 Task: Look for space in Yamunānagar, India from 6th June, 2023 to 8th June, 2023 for 2 adults in price range Rs.7000 to Rs.12000. Place can be private room with 1  bedroom having 2 beds and 1 bathroom. Property type can be house, flat, guest house. Amenities needed are: wifi, washing machine. Booking option can be shelf check-in. Required host language is English.
Action: Mouse moved to (460, 62)
Screenshot: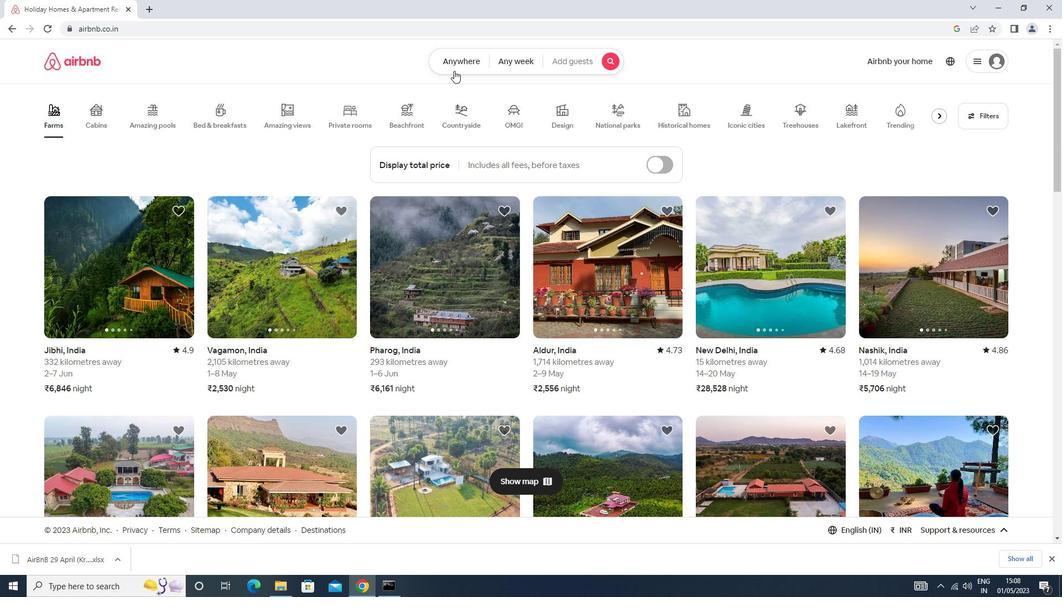 
Action: Mouse pressed left at (460, 62)
Screenshot: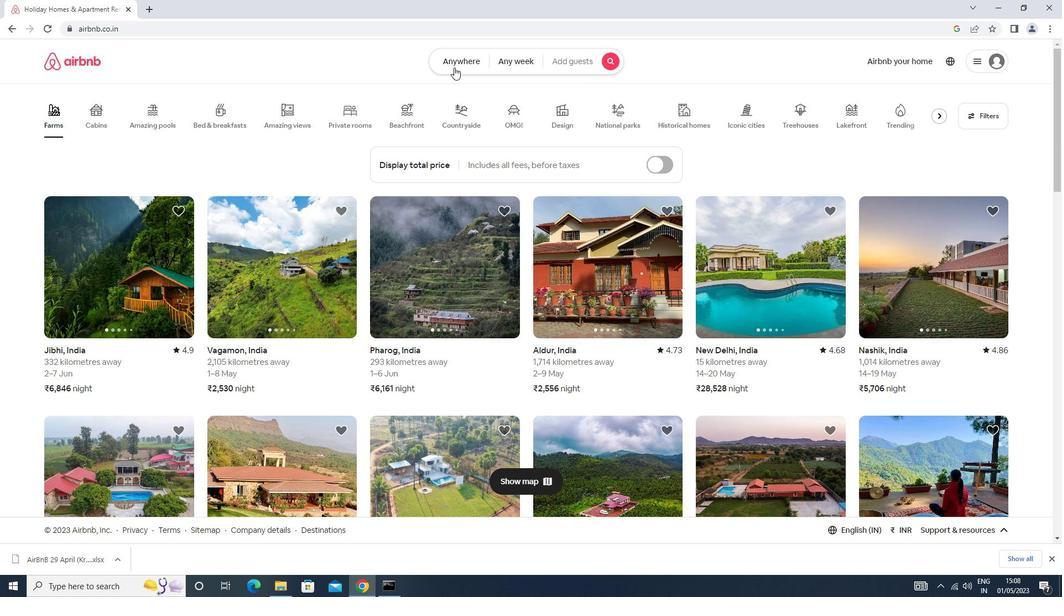 
Action: Mouse moved to (433, 99)
Screenshot: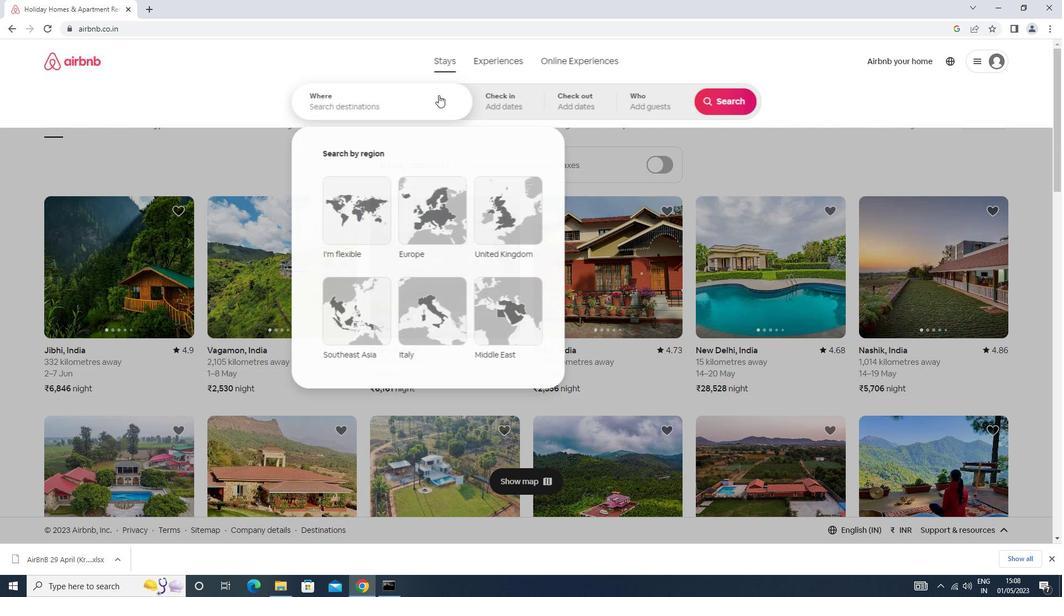 
Action: Mouse pressed left at (433, 99)
Screenshot: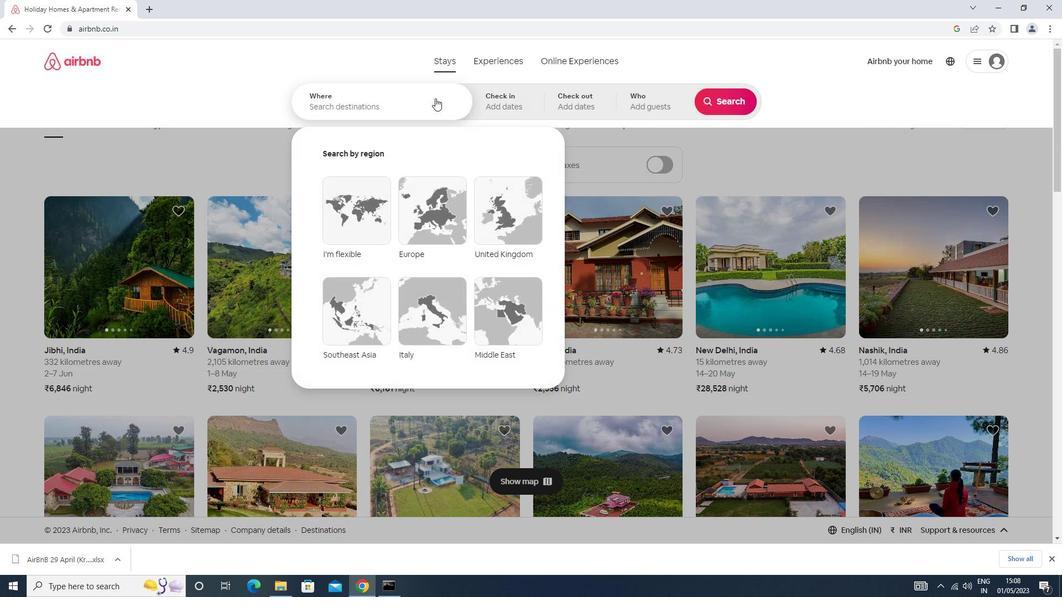
Action: Mouse moved to (432, 100)
Screenshot: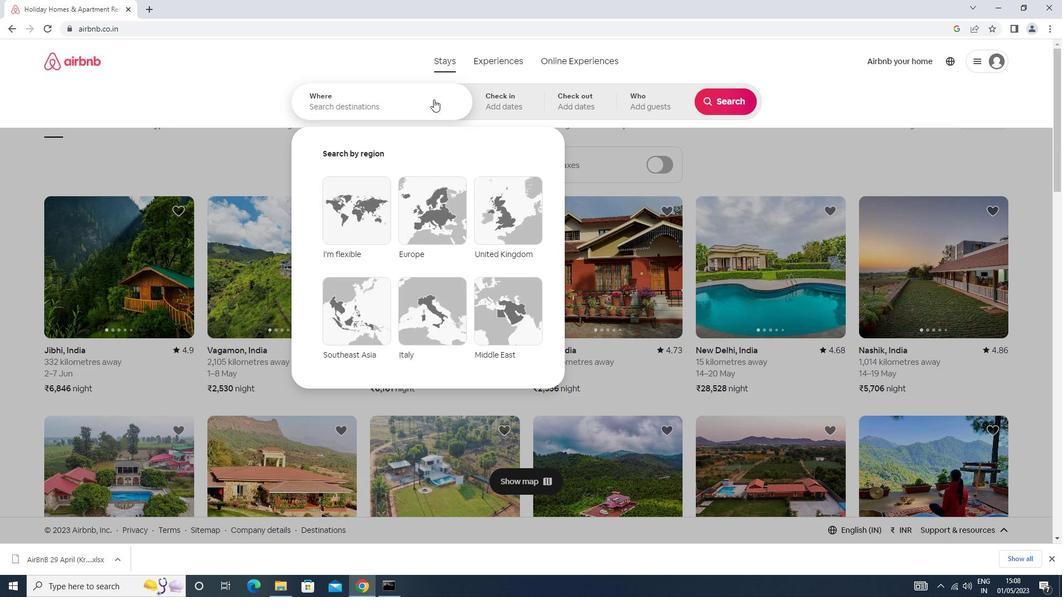 
Action: Key pressed yamunanagar<Key.down><Key.enter>
Screenshot: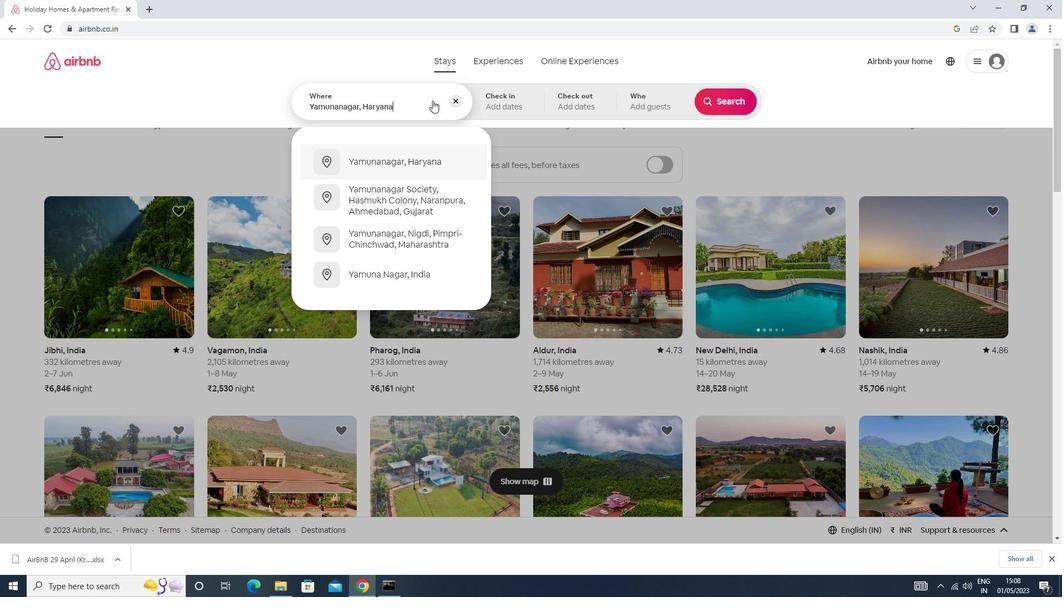 
Action: Mouse moved to (606, 265)
Screenshot: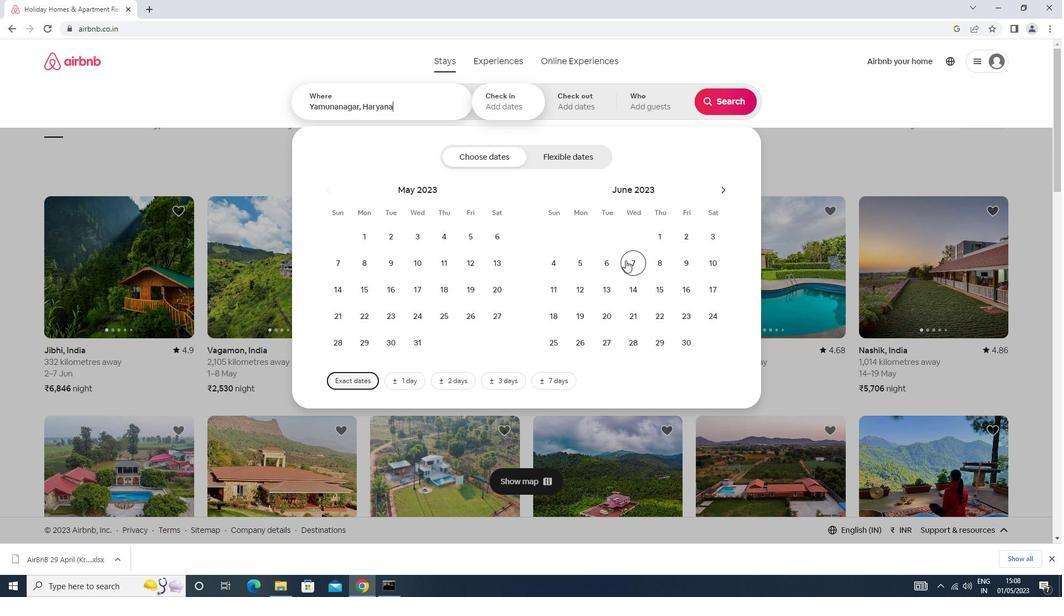 
Action: Mouse pressed left at (606, 265)
Screenshot: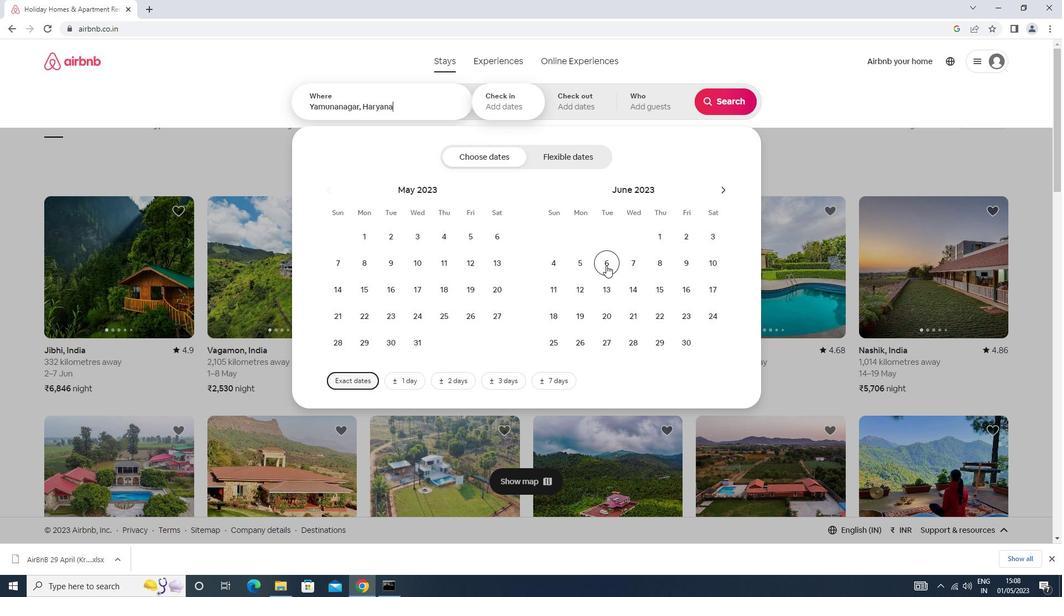 
Action: Mouse moved to (652, 260)
Screenshot: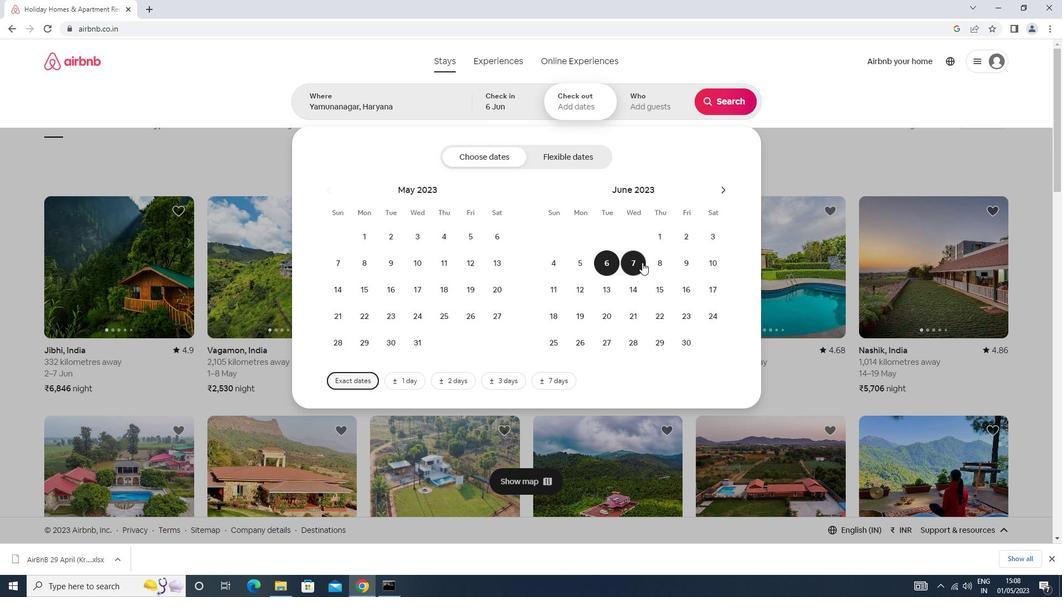 
Action: Mouse pressed left at (652, 260)
Screenshot: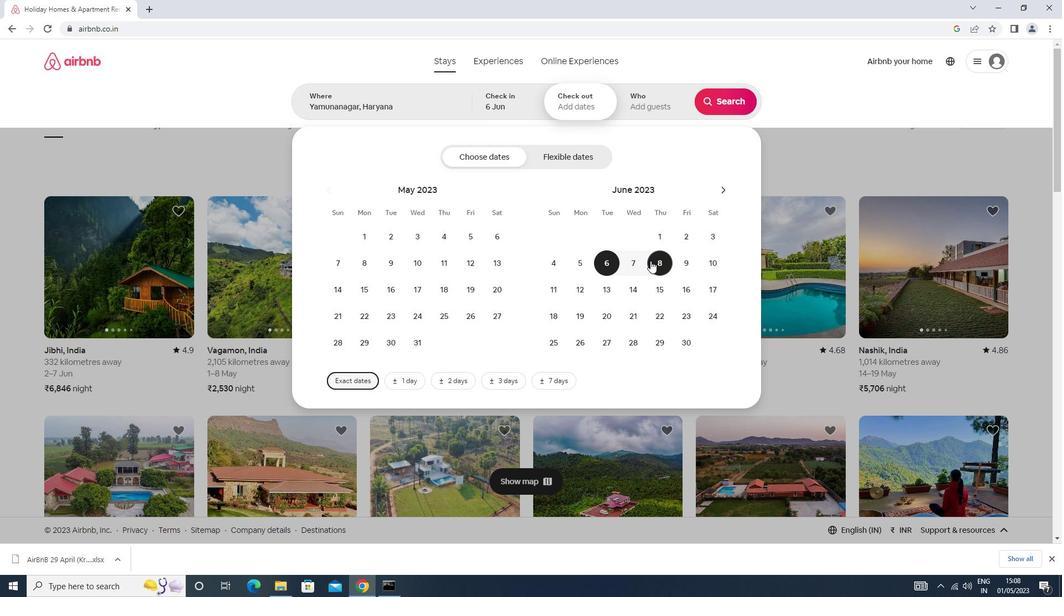 
Action: Mouse moved to (647, 111)
Screenshot: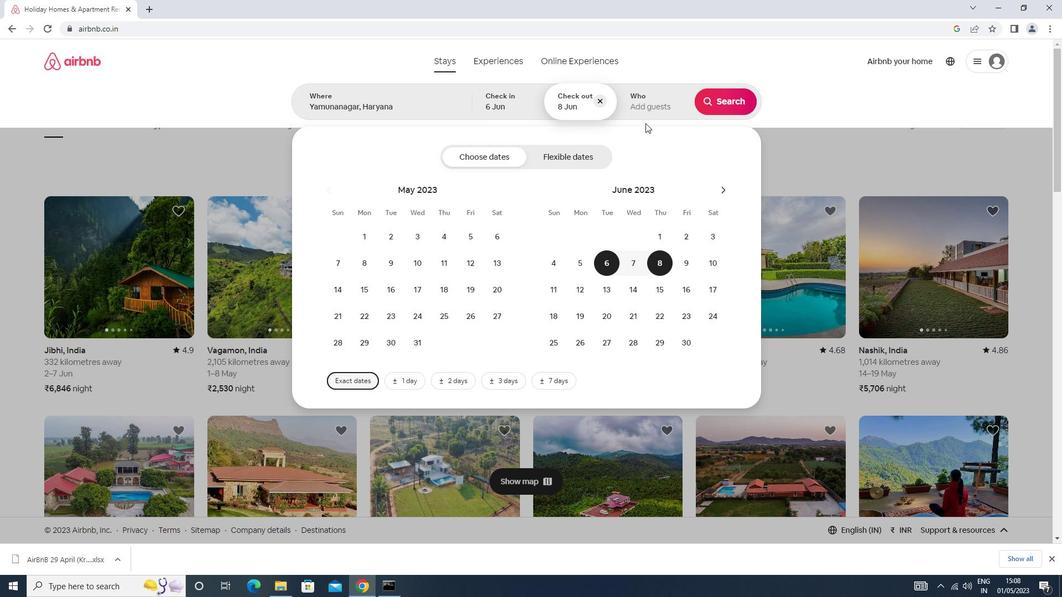 
Action: Mouse pressed left at (647, 111)
Screenshot: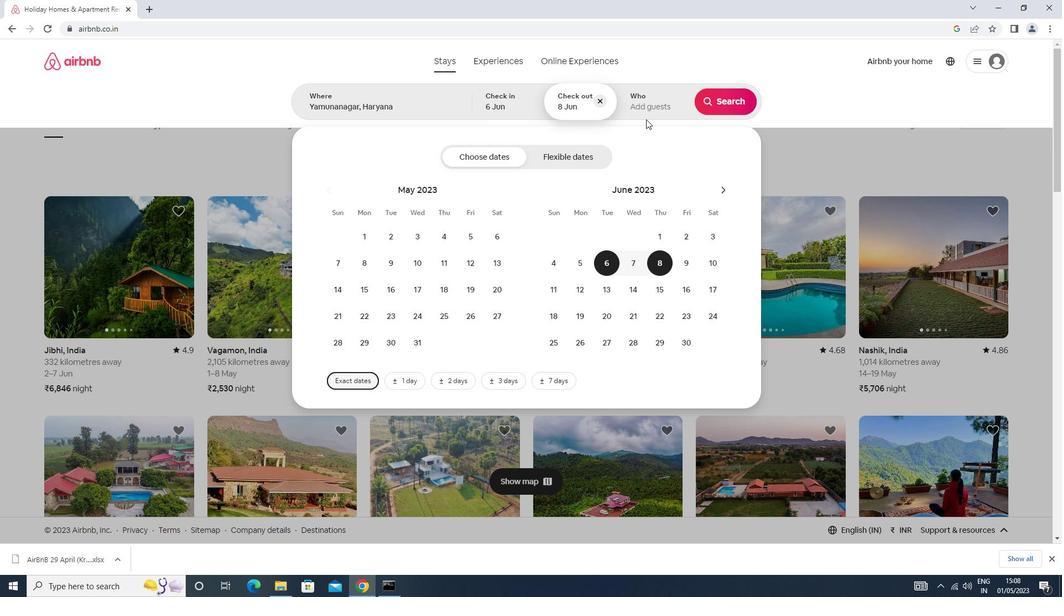 
Action: Mouse moved to (726, 163)
Screenshot: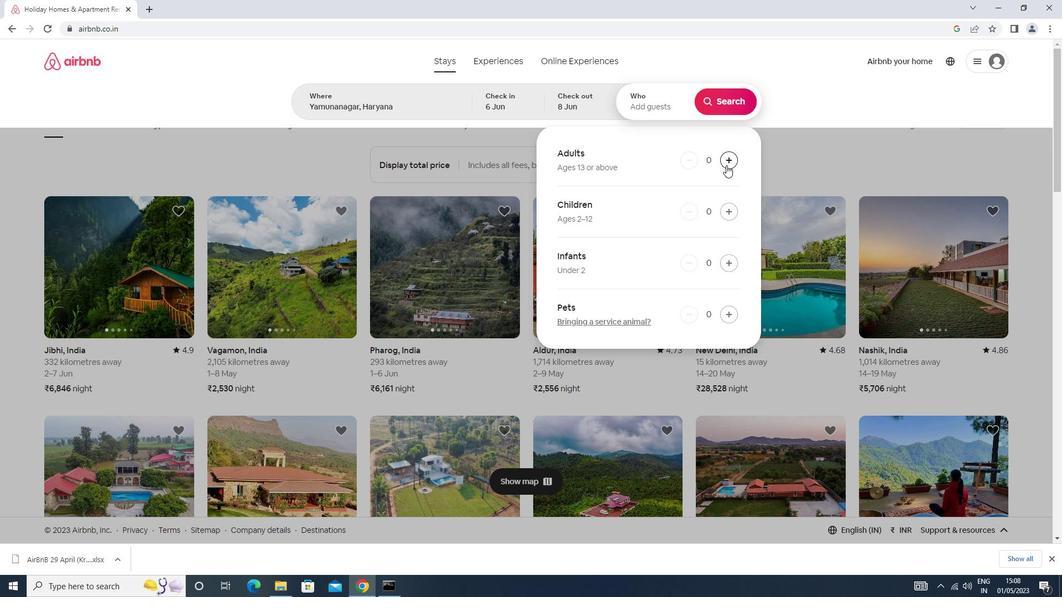 
Action: Mouse pressed left at (726, 163)
Screenshot: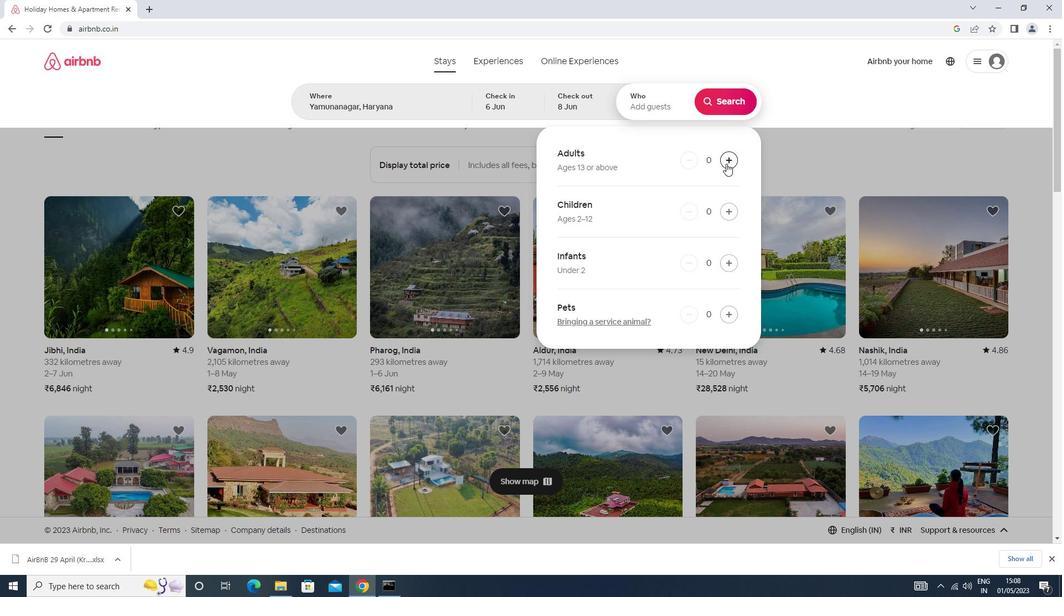 
Action: Mouse moved to (726, 163)
Screenshot: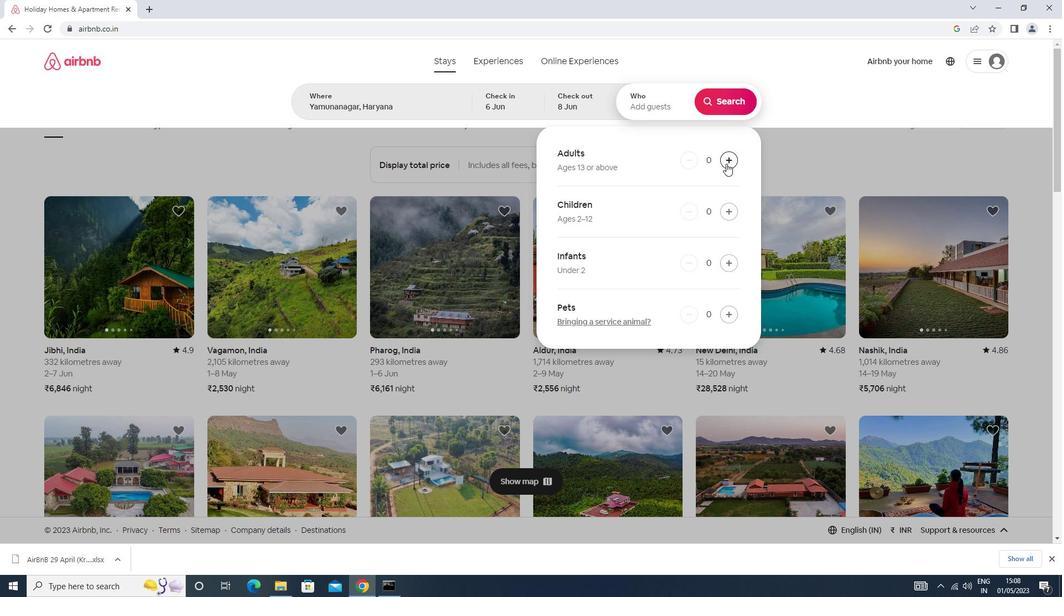 
Action: Mouse pressed left at (726, 163)
Screenshot: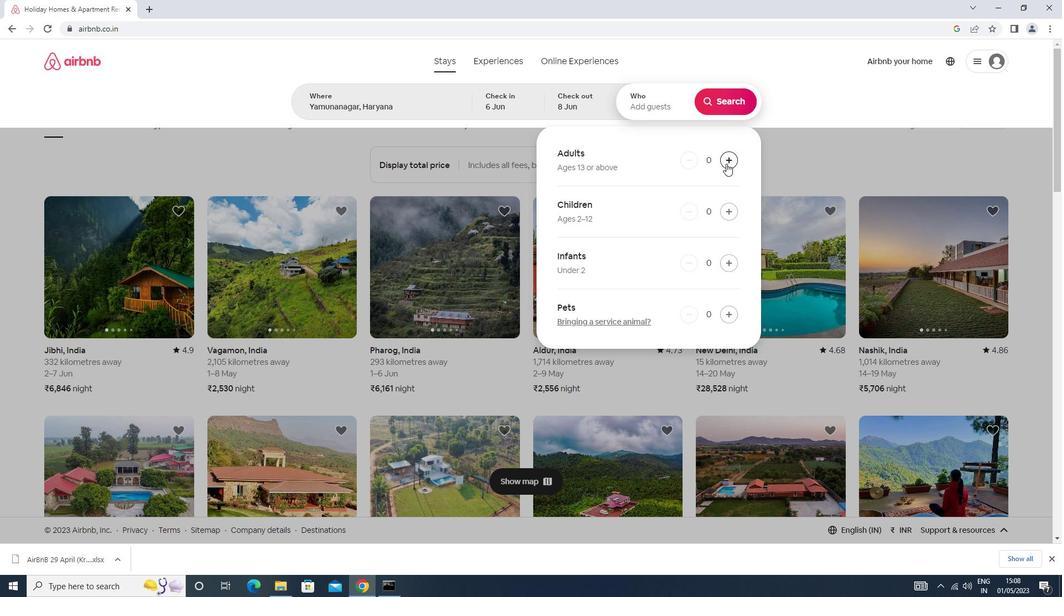 
Action: Mouse moved to (733, 104)
Screenshot: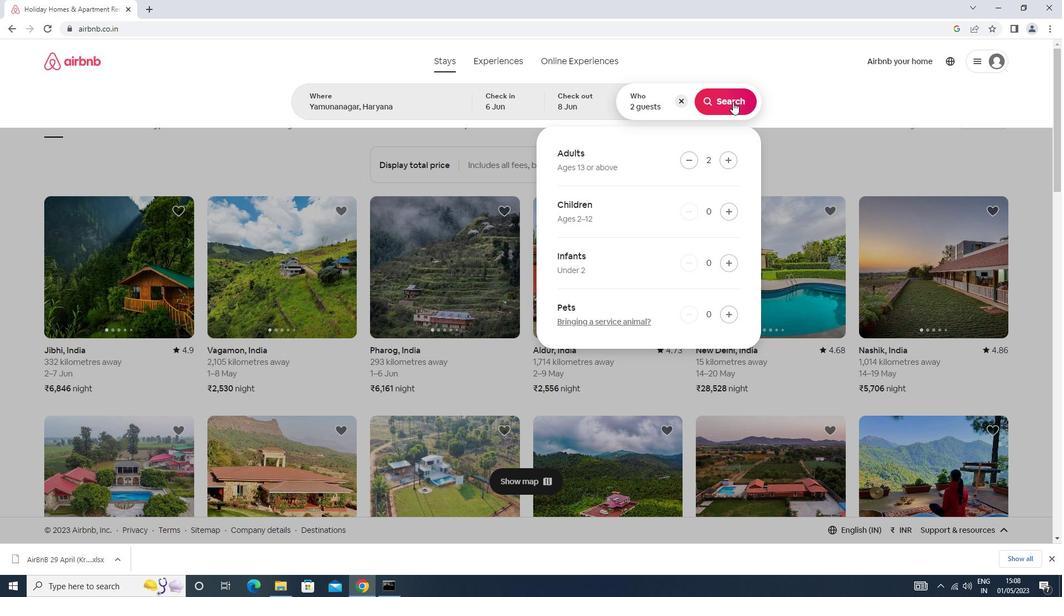 
Action: Mouse pressed left at (733, 104)
Screenshot: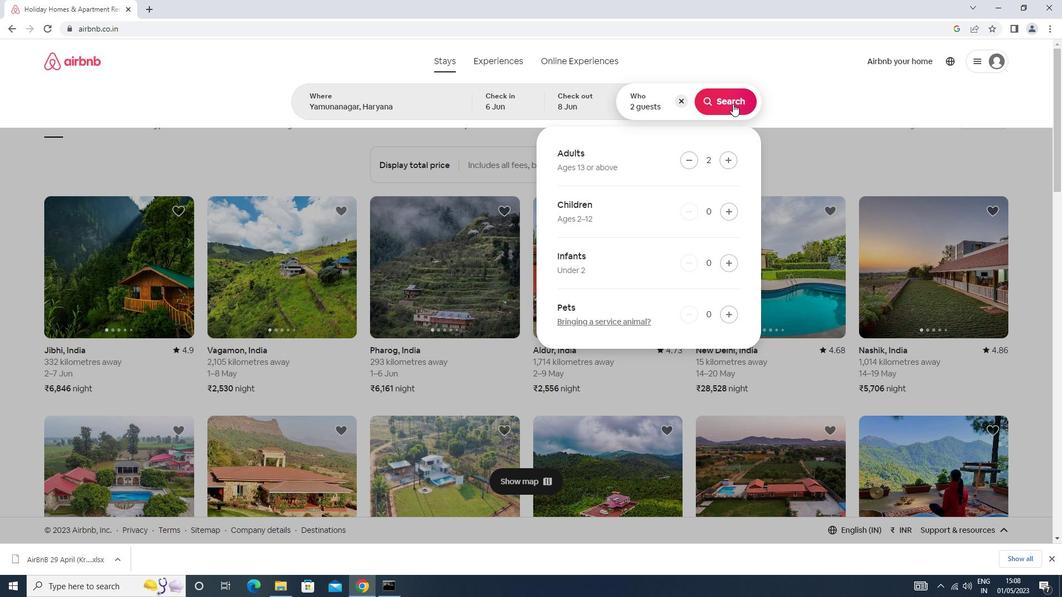 
Action: Mouse moved to (1004, 97)
Screenshot: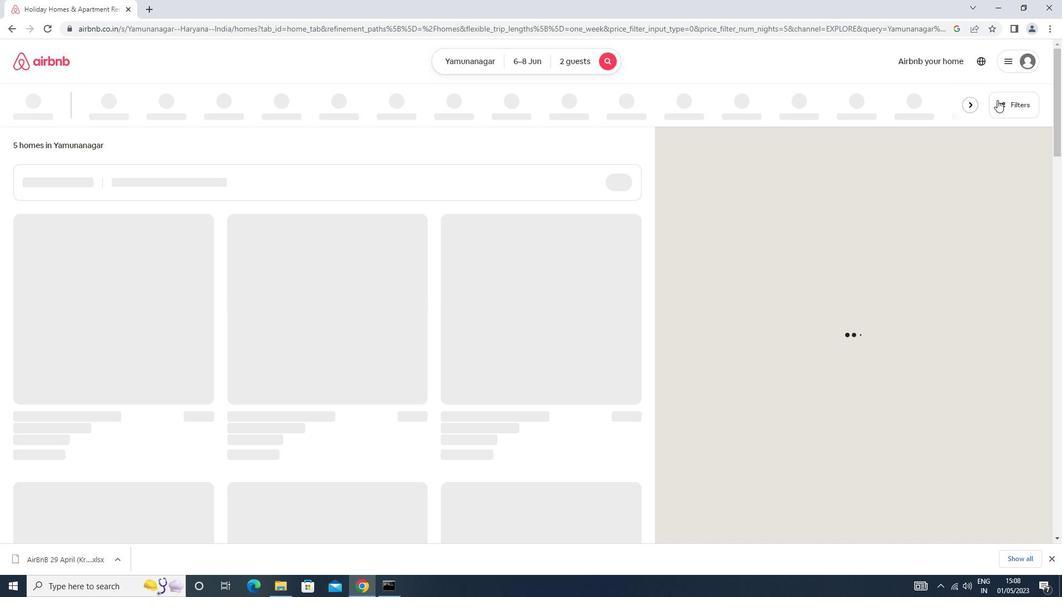 
Action: Mouse pressed left at (1004, 97)
Screenshot: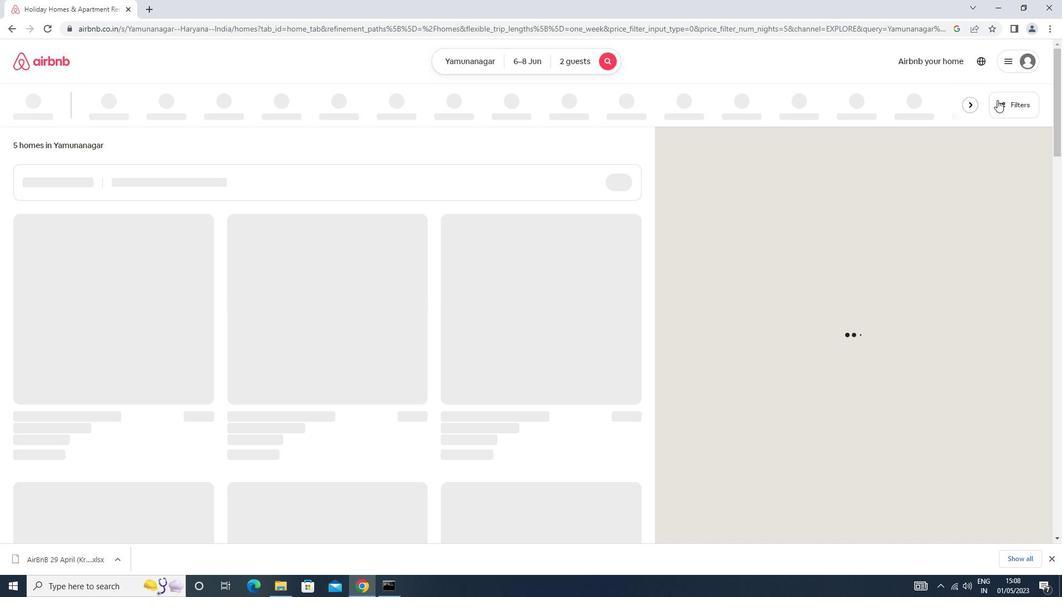 
Action: Mouse moved to (425, 238)
Screenshot: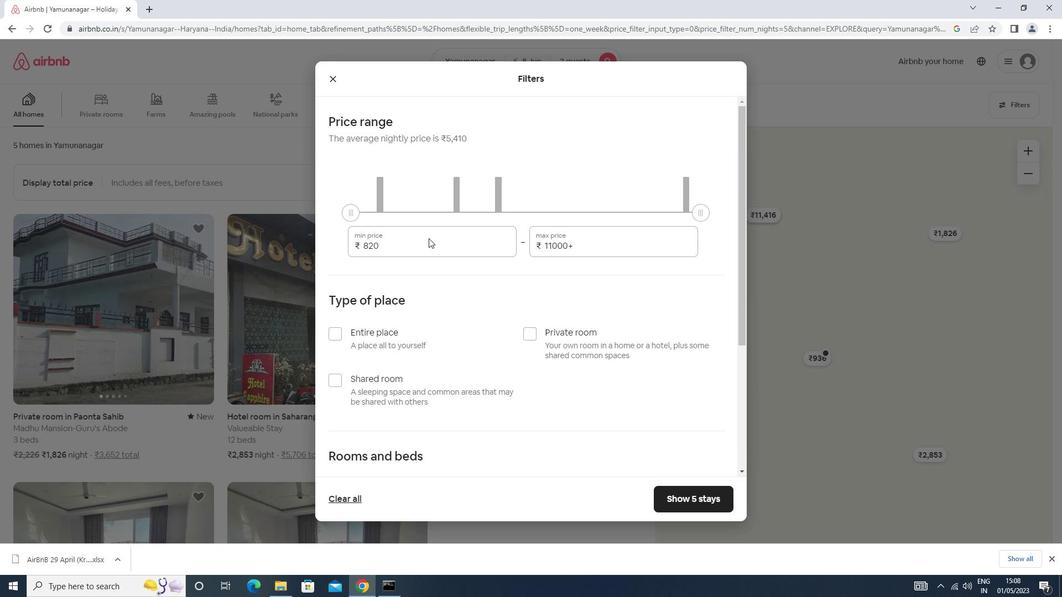 
Action: Mouse pressed left at (425, 238)
Screenshot: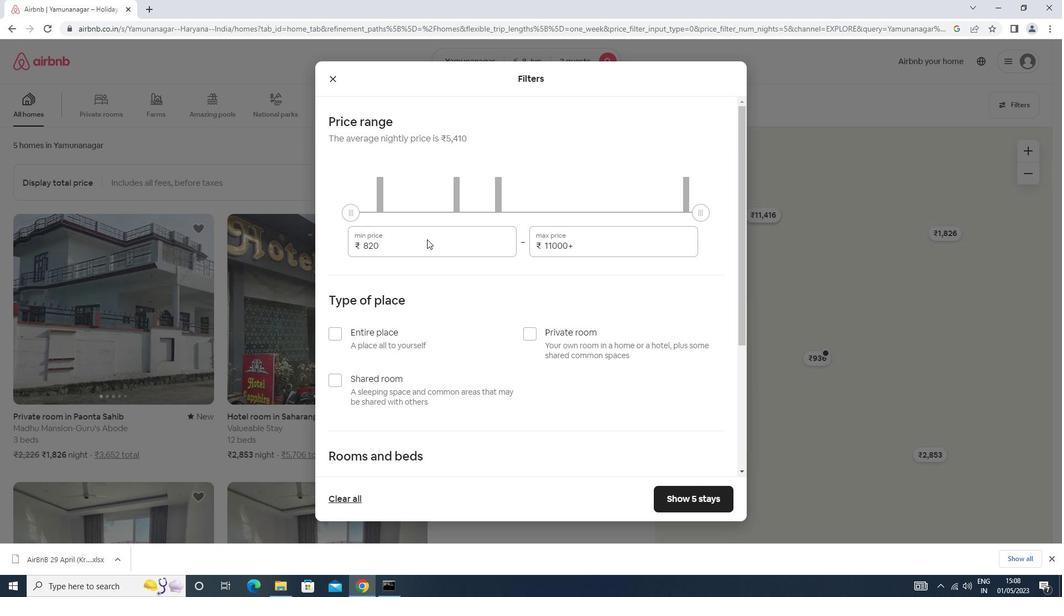 
Action: Key pressed <Key.backspace><Key.backspace><Key.backspace><Key.backspace><Key.backspace><Key.backspace><Key.backspace><Key.backspace><Key.backspace><Key.backspace><Key.backspace><Key.backspace><Key.backspace>7000<Key.tab>12000
Screenshot: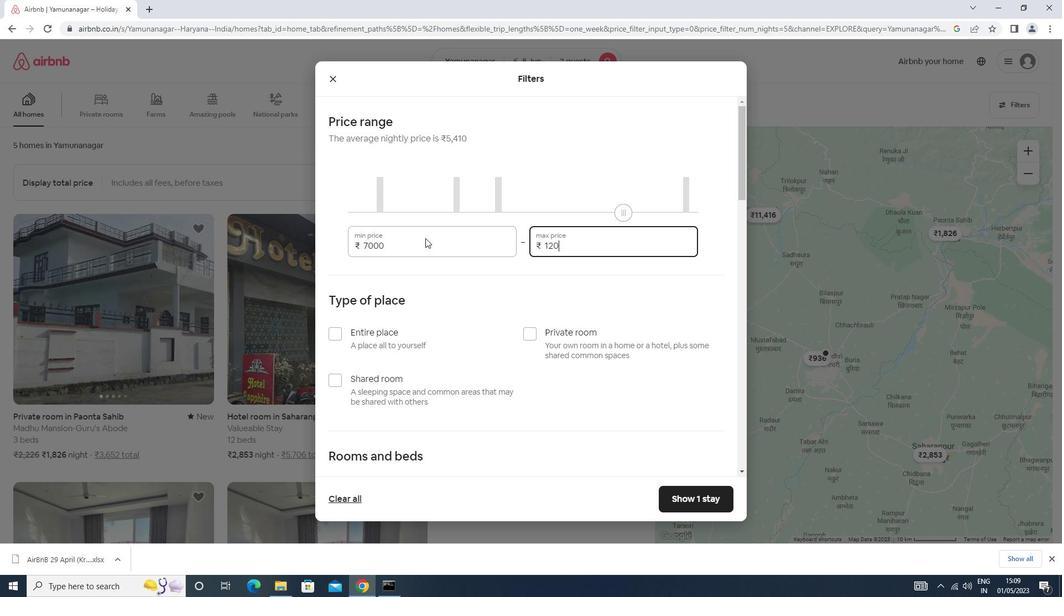 
Action: Mouse scrolled (425, 237) with delta (0, 0)
Screenshot: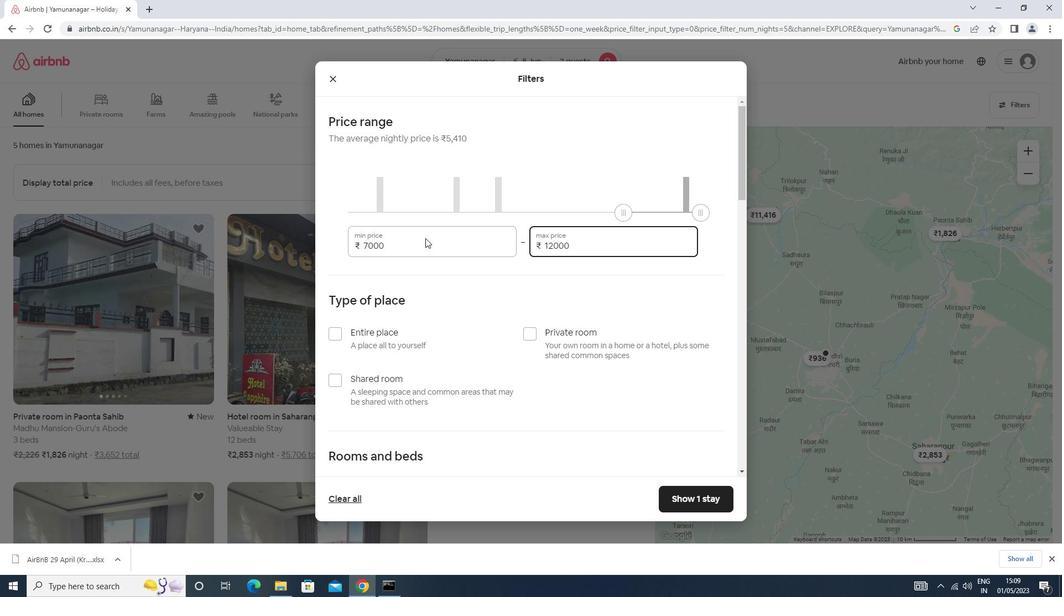
Action: Mouse scrolled (425, 237) with delta (0, 0)
Screenshot: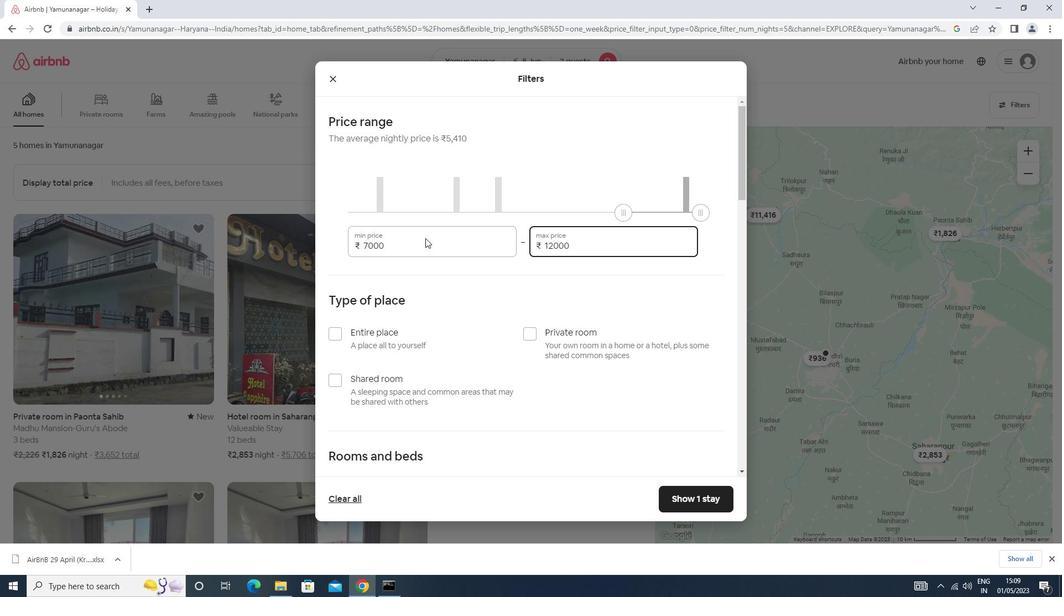 
Action: Mouse moved to (567, 224)
Screenshot: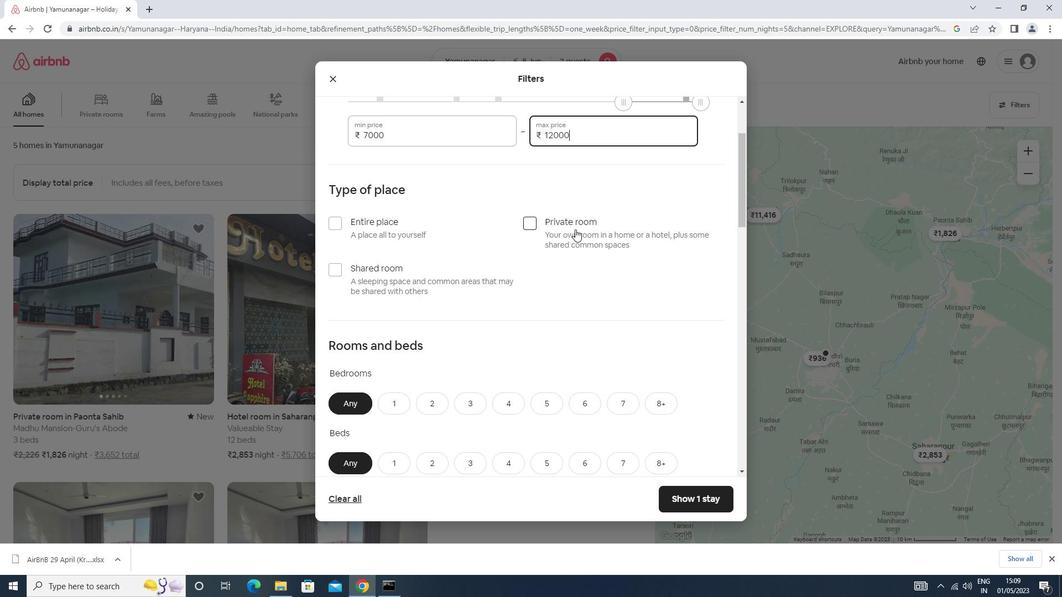 
Action: Mouse pressed left at (567, 224)
Screenshot: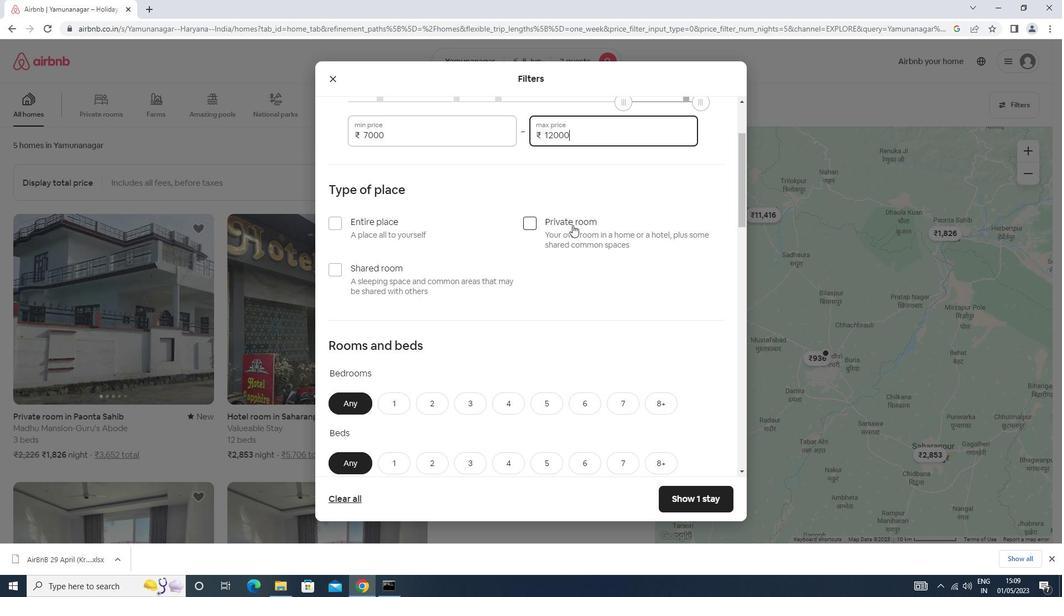 
Action: Mouse moved to (563, 225)
Screenshot: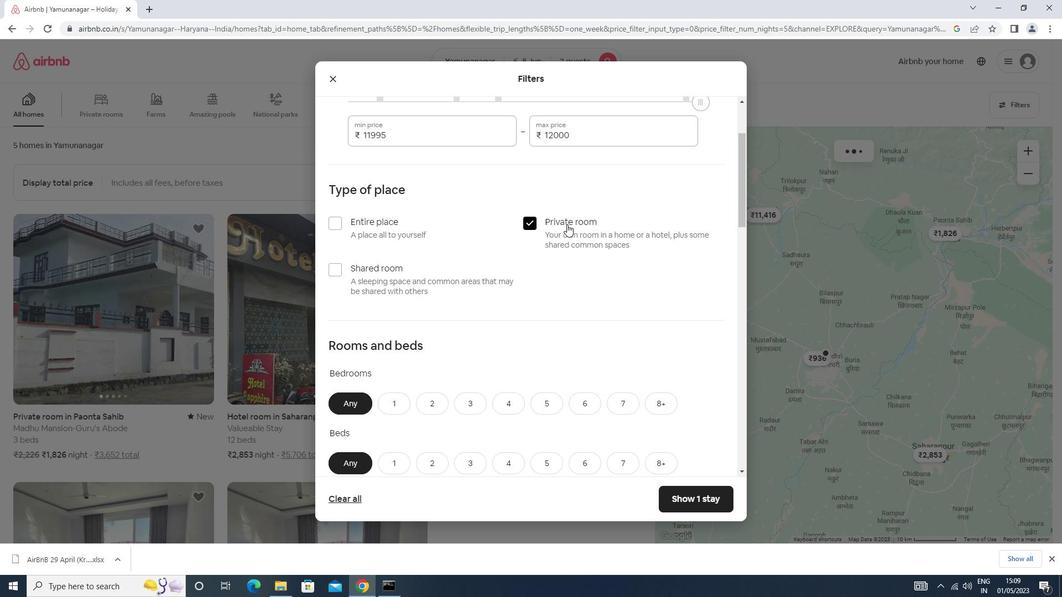 
Action: Mouse scrolled (563, 225) with delta (0, 0)
Screenshot: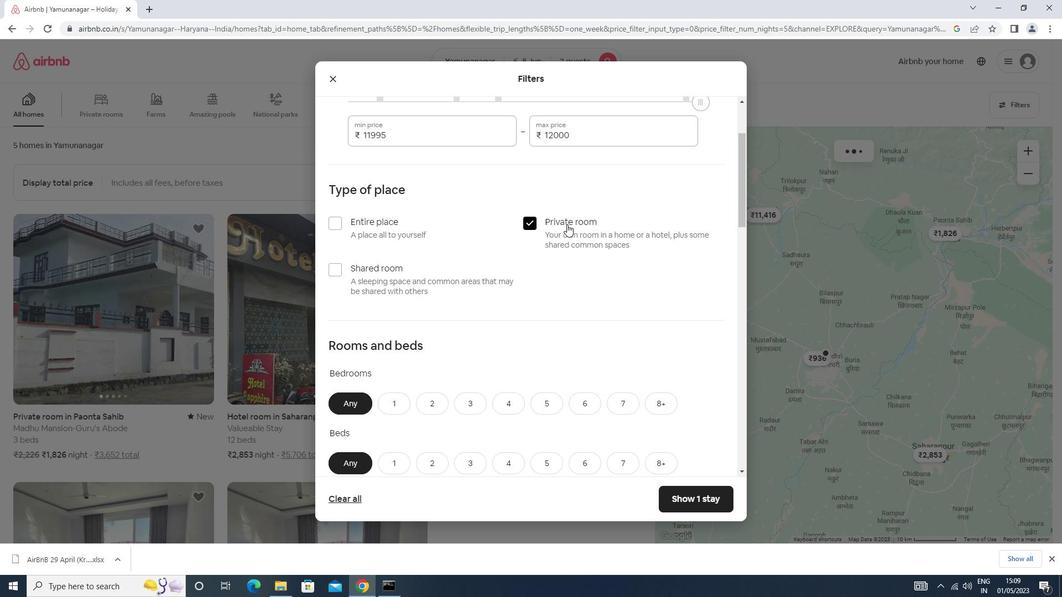 
Action: Mouse moved to (563, 225)
Screenshot: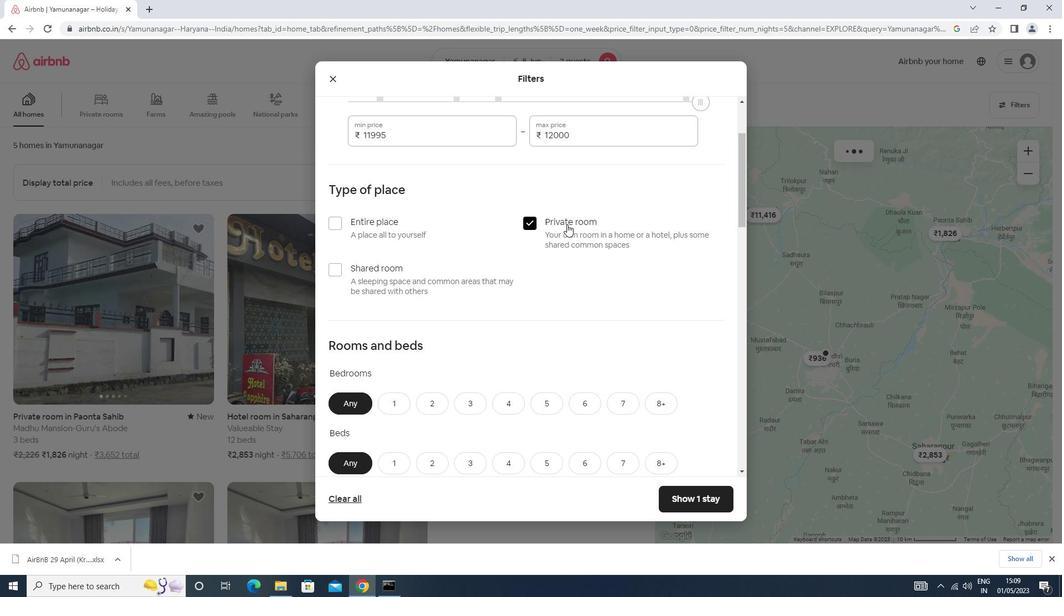 
Action: Mouse scrolled (563, 225) with delta (0, 0)
Screenshot: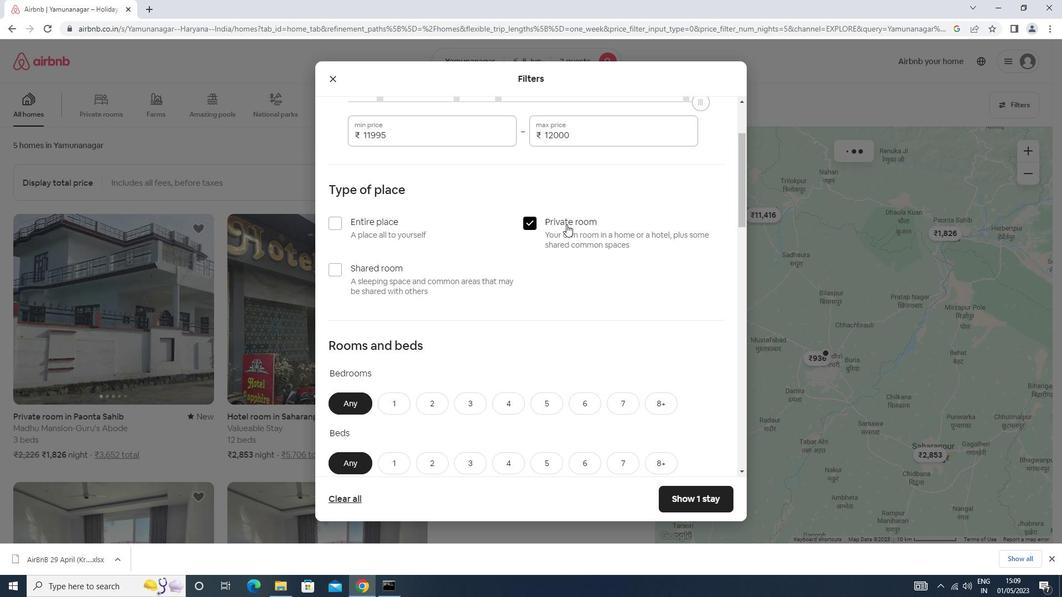 
Action: Mouse scrolled (563, 225) with delta (0, 0)
Screenshot: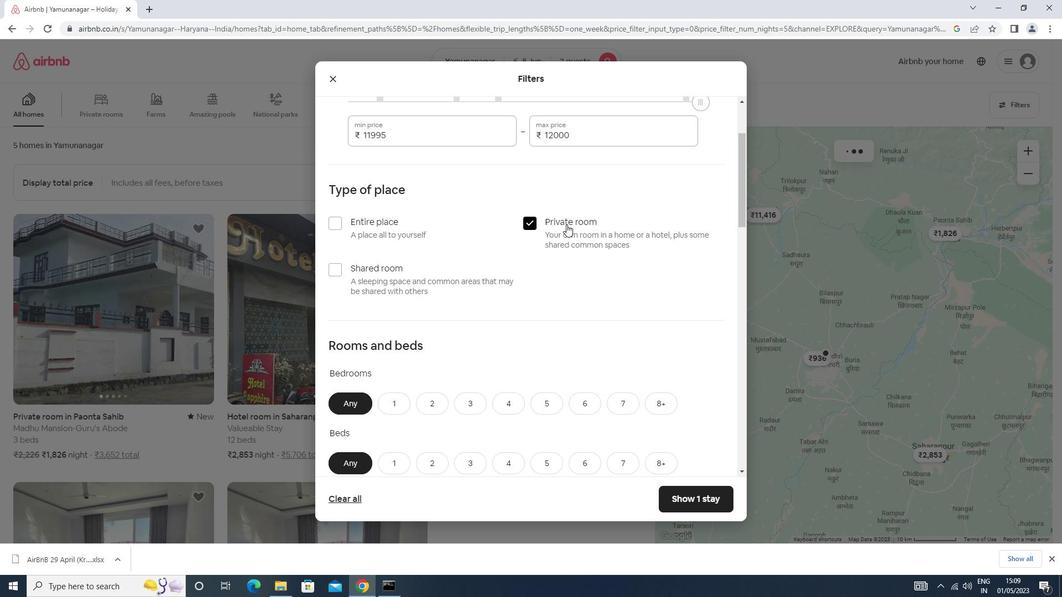
Action: Mouse moved to (561, 226)
Screenshot: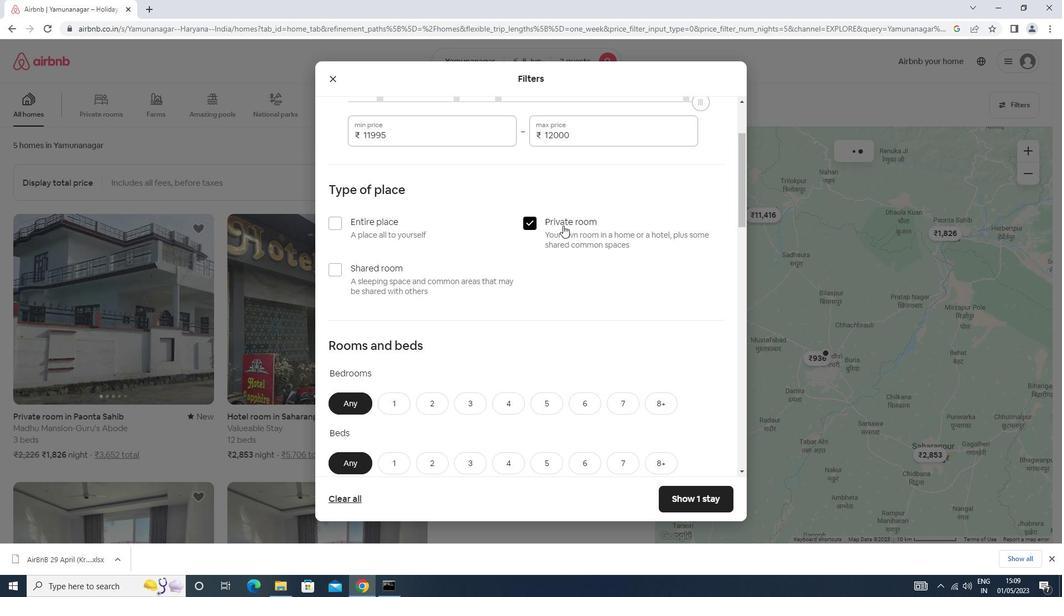 
Action: Mouse scrolled (561, 226) with delta (0, 0)
Screenshot: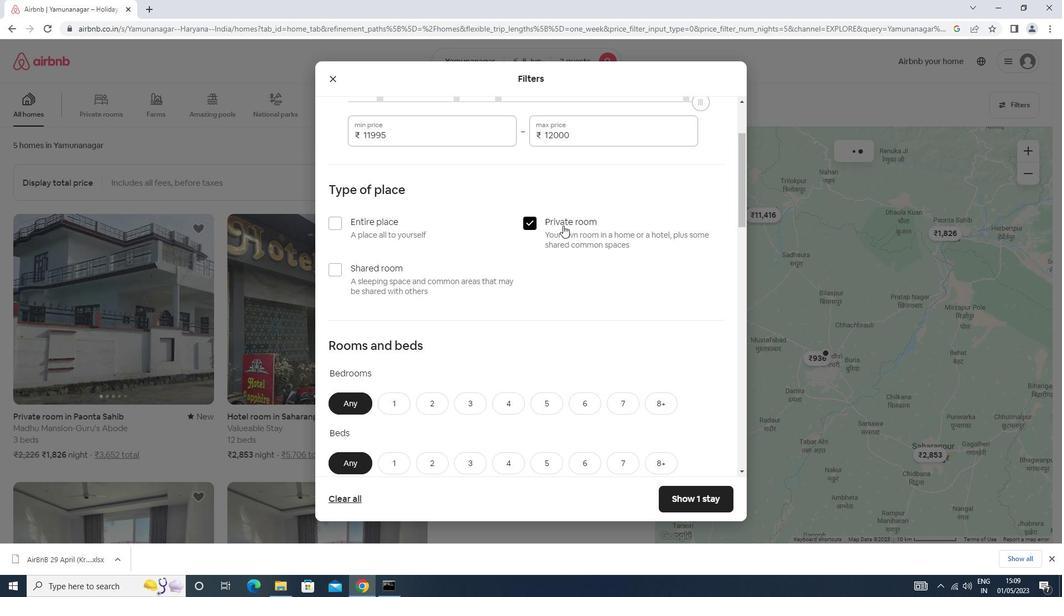 
Action: Mouse moved to (394, 184)
Screenshot: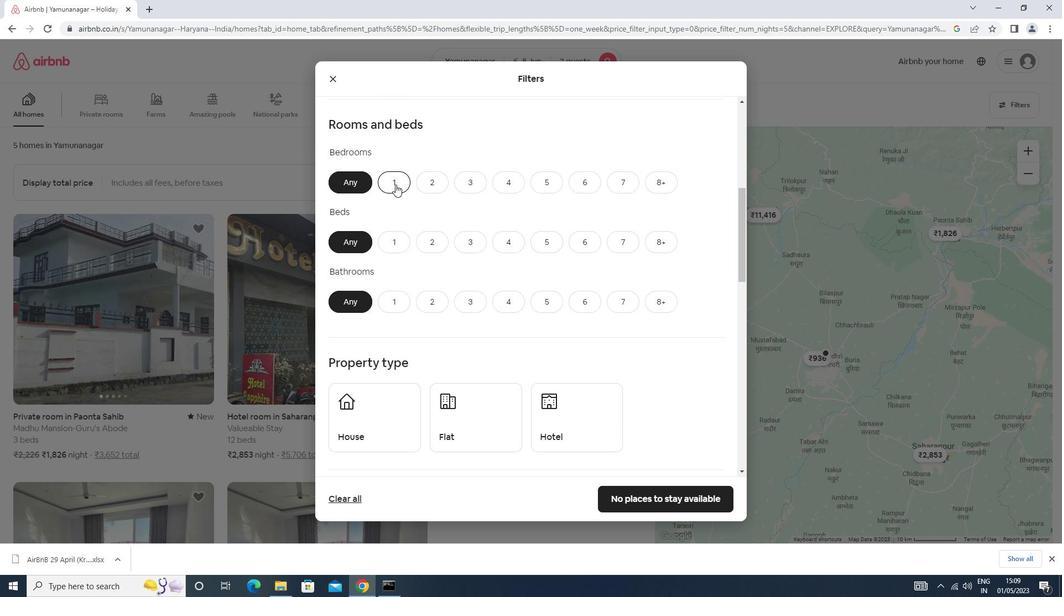 
Action: Mouse pressed left at (394, 184)
Screenshot: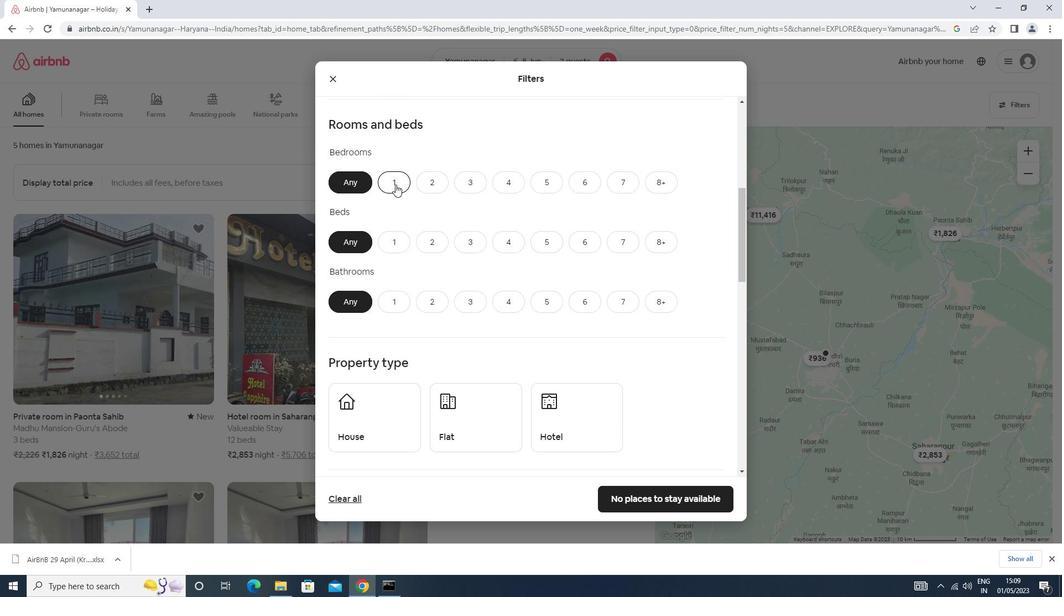 
Action: Mouse moved to (397, 245)
Screenshot: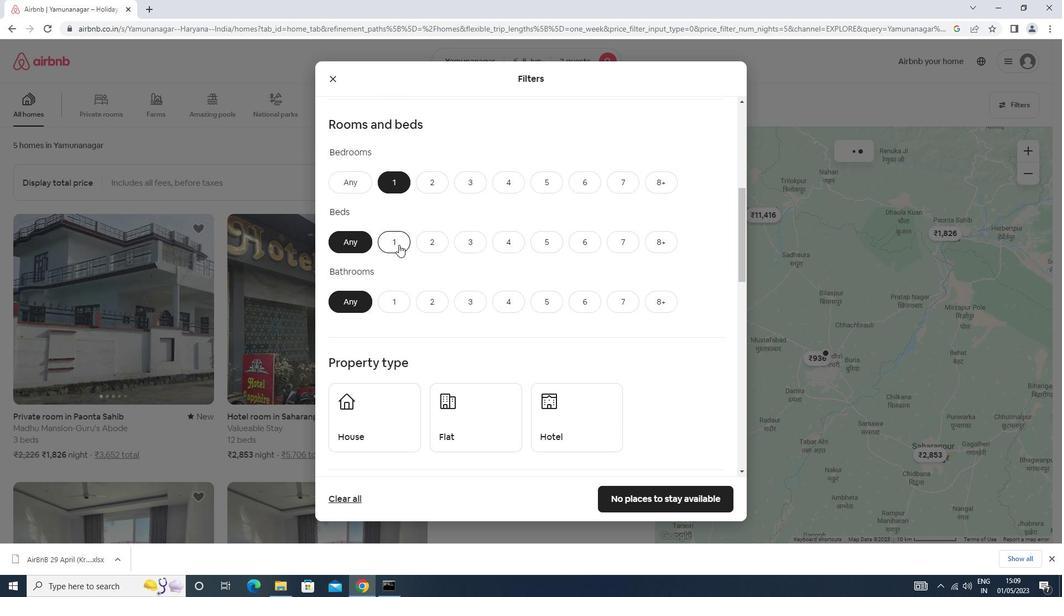 
Action: Mouse pressed left at (397, 245)
Screenshot: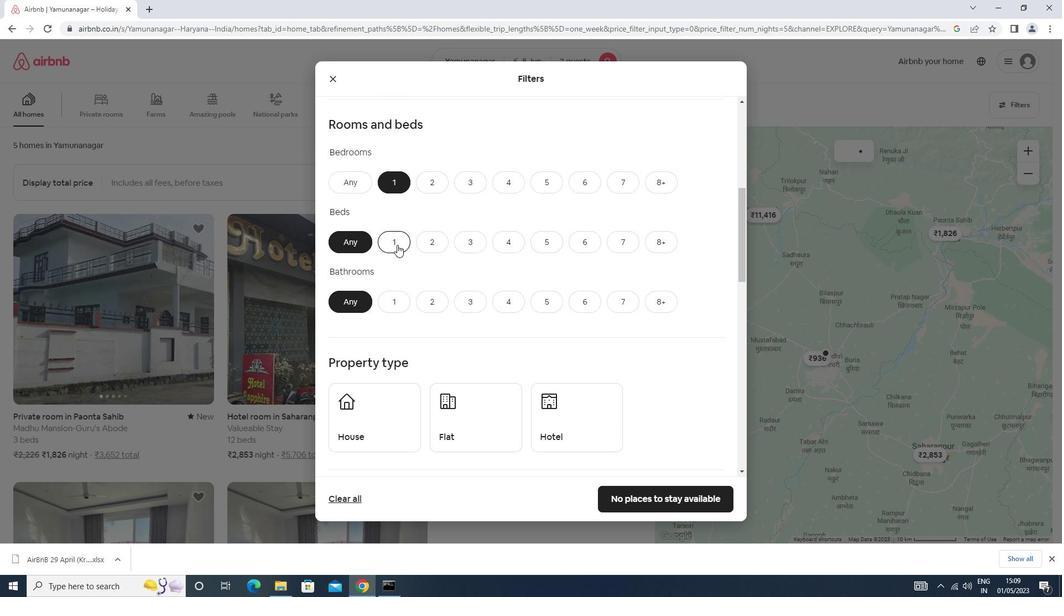 
Action: Mouse moved to (438, 236)
Screenshot: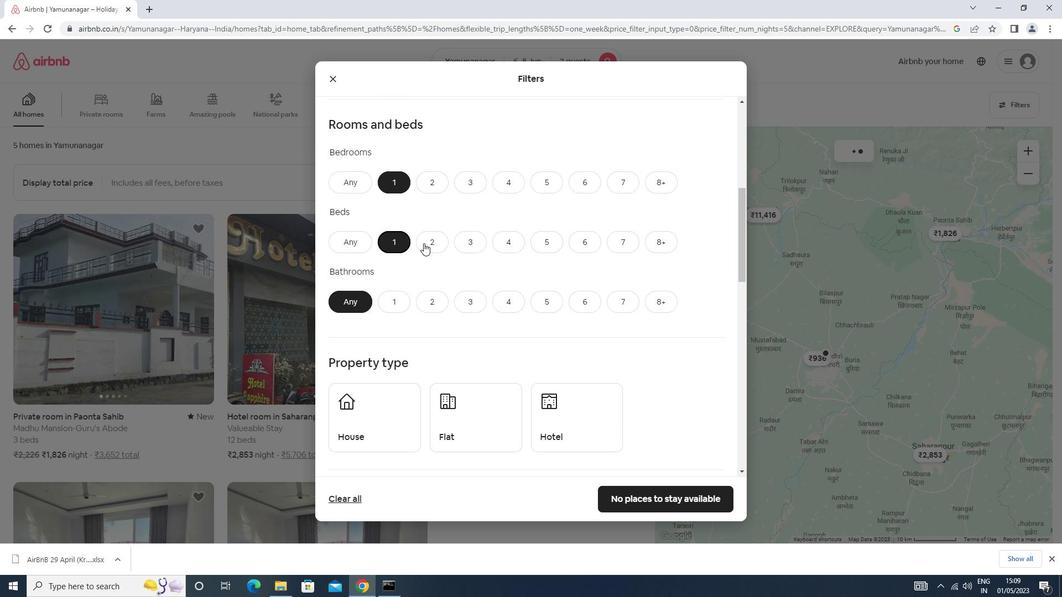 
Action: Mouse pressed left at (438, 236)
Screenshot: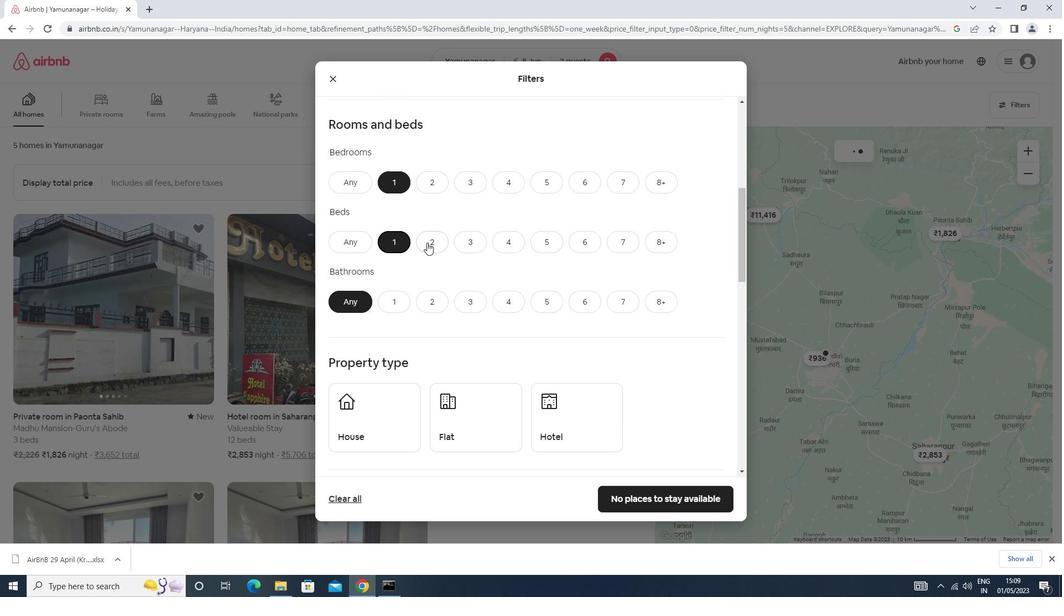 
Action: Mouse moved to (389, 305)
Screenshot: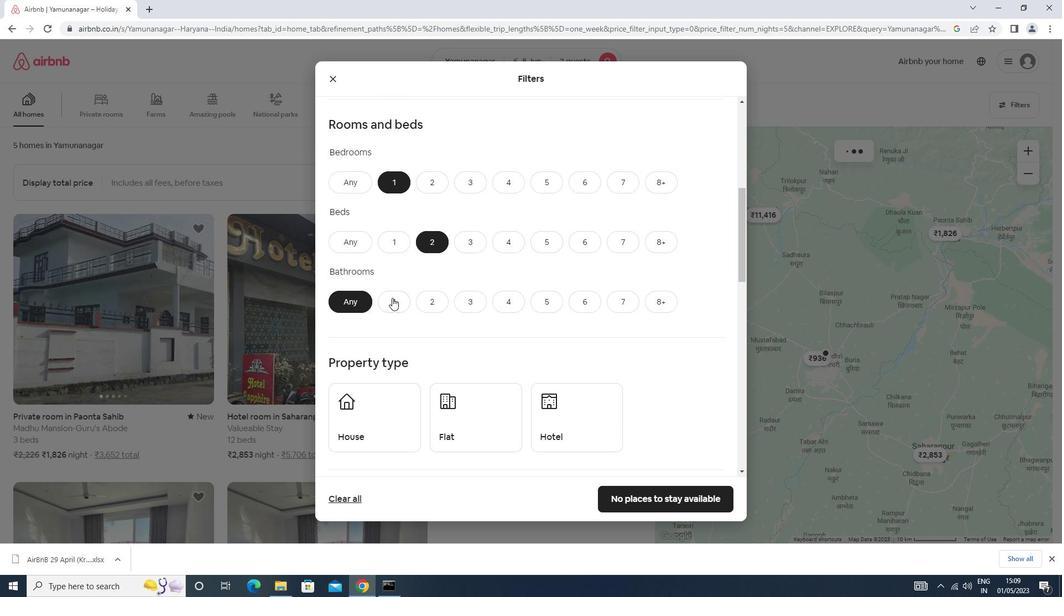
Action: Mouse pressed left at (389, 305)
Screenshot: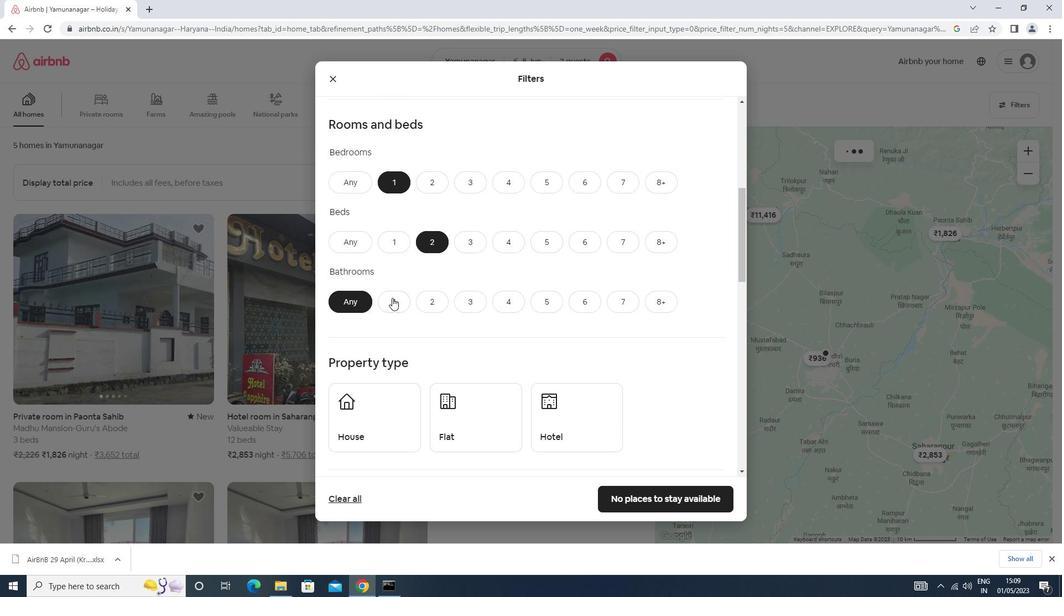 
Action: Mouse moved to (389, 305)
Screenshot: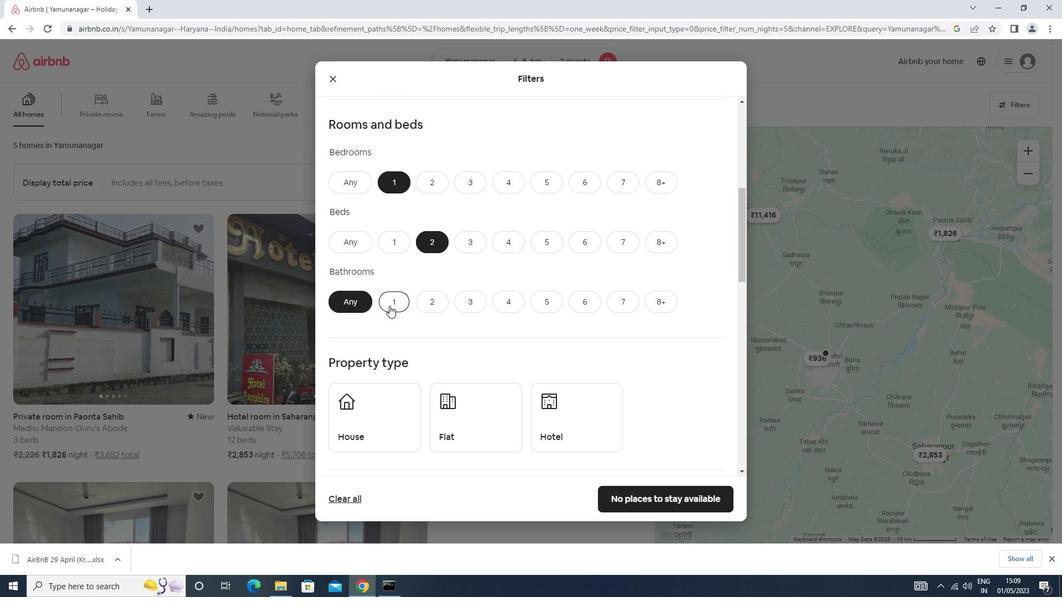 
Action: Mouse scrolled (389, 304) with delta (0, 0)
Screenshot: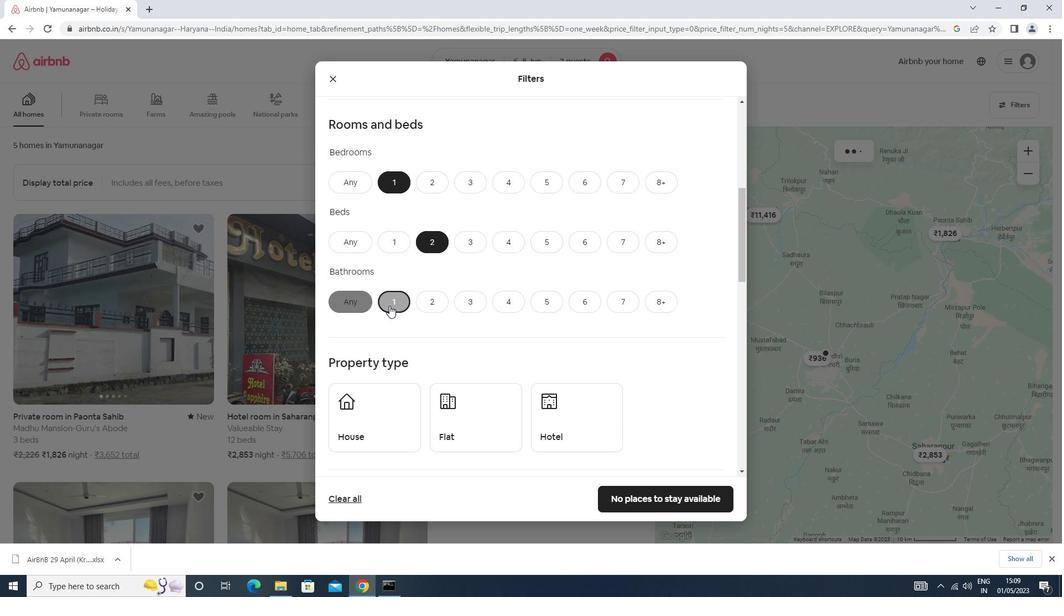 
Action: Mouse scrolled (389, 304) with delta (0, 0)
Screenshot: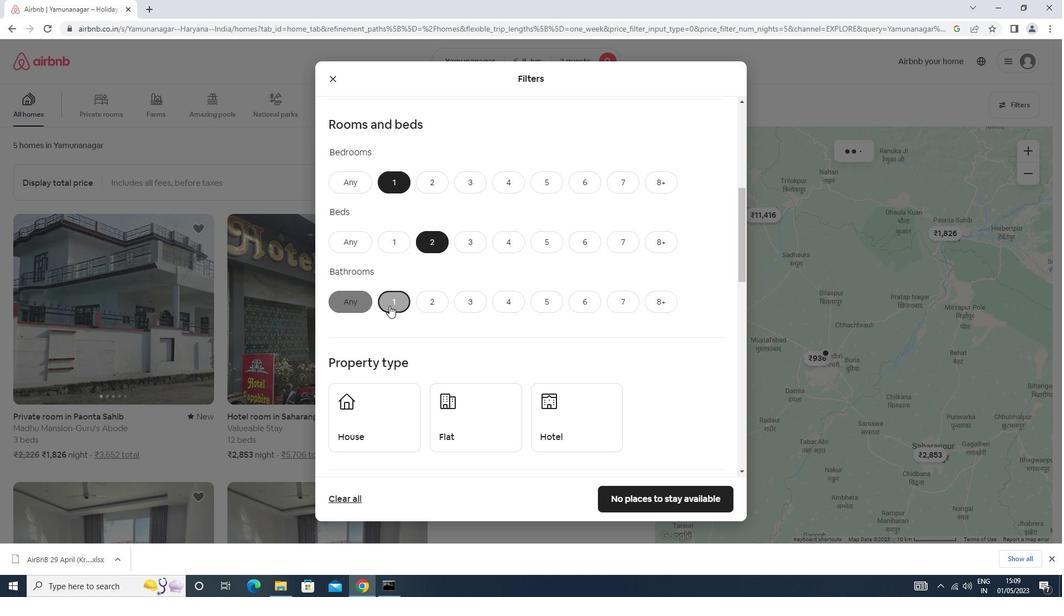 
Action: Mouse moved to (376, 314)
Screenshot: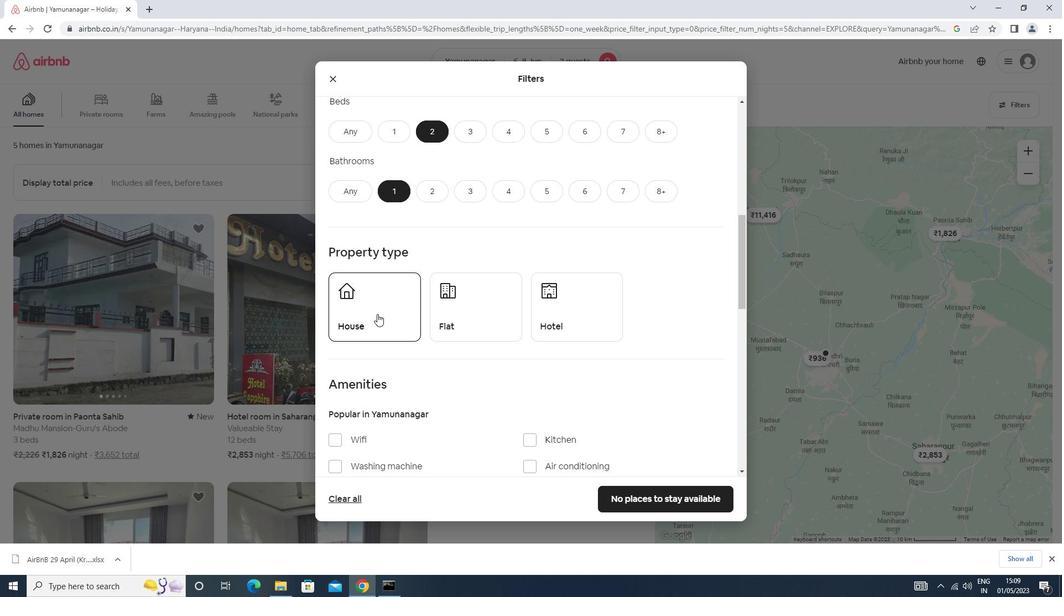 
Action: Mouse pressed left at (376, 314)
Screenshot: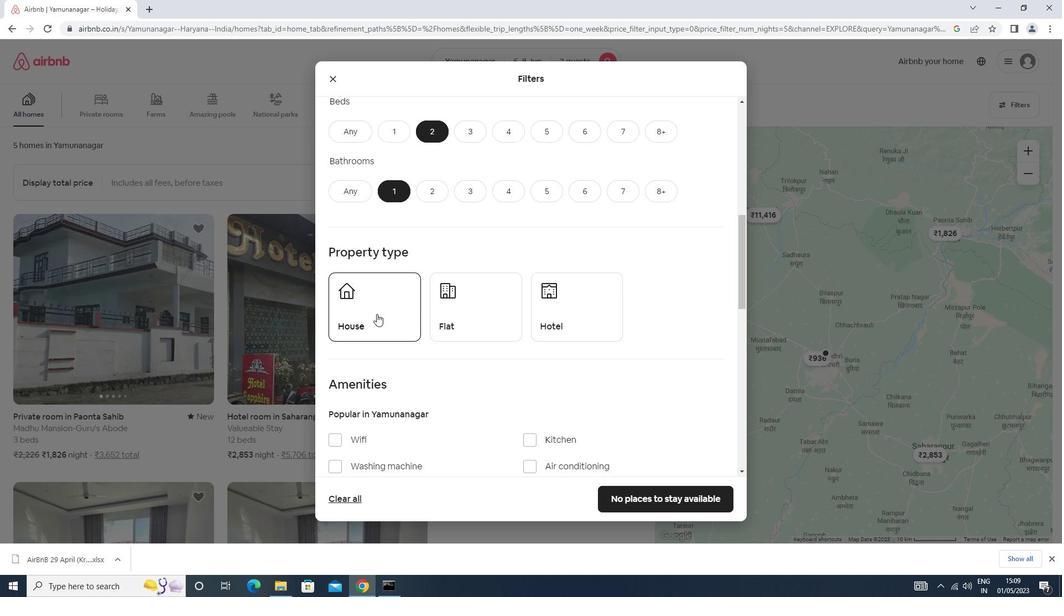 
Action: Mouse moved to (498, 330)
Screenshot: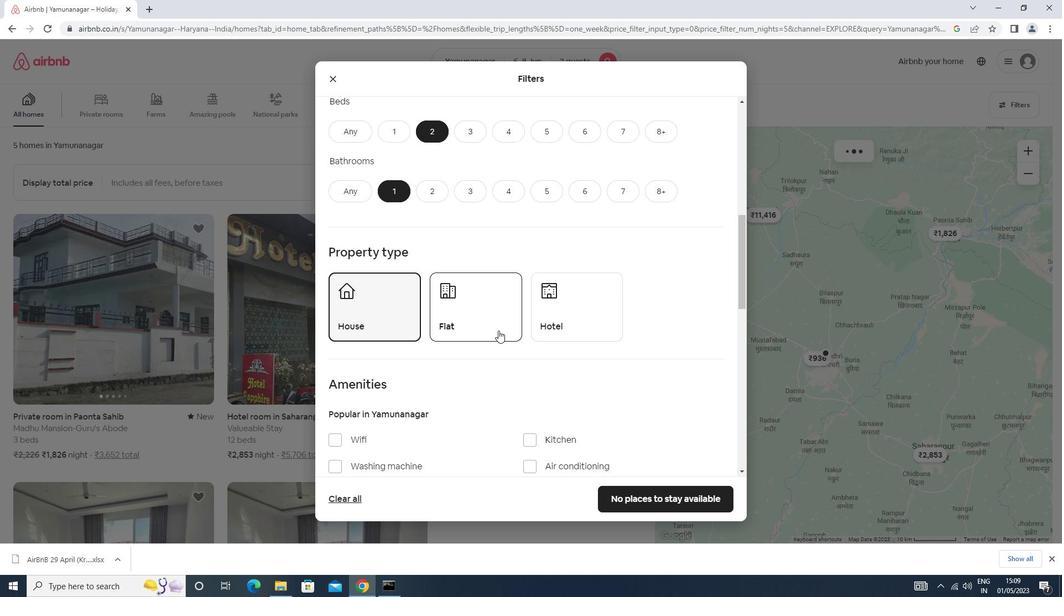 
Action: Mouse pressed left at (498, 330)
Screenshot: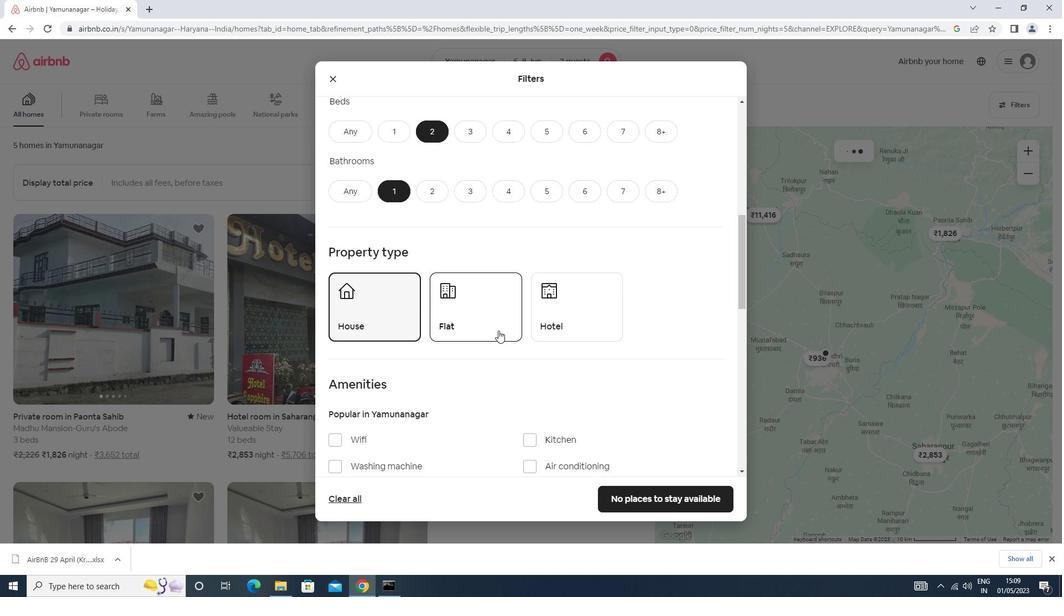 
Action: Mouse moved to (498, 329)
Screenshot: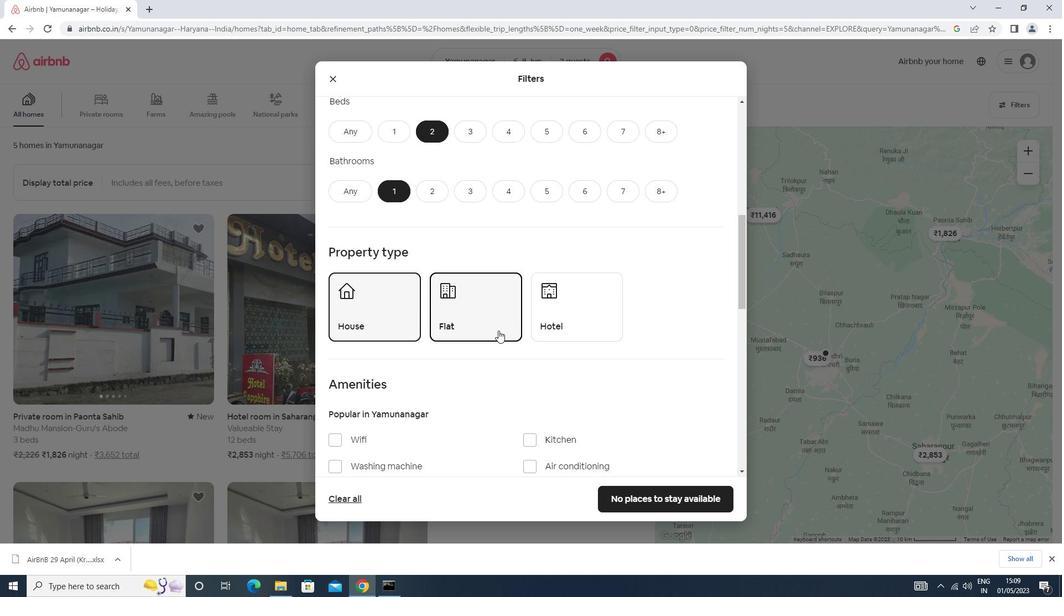 
Action: Mouse scrolled (498, 329) with delta (0, 0)
Screenshot: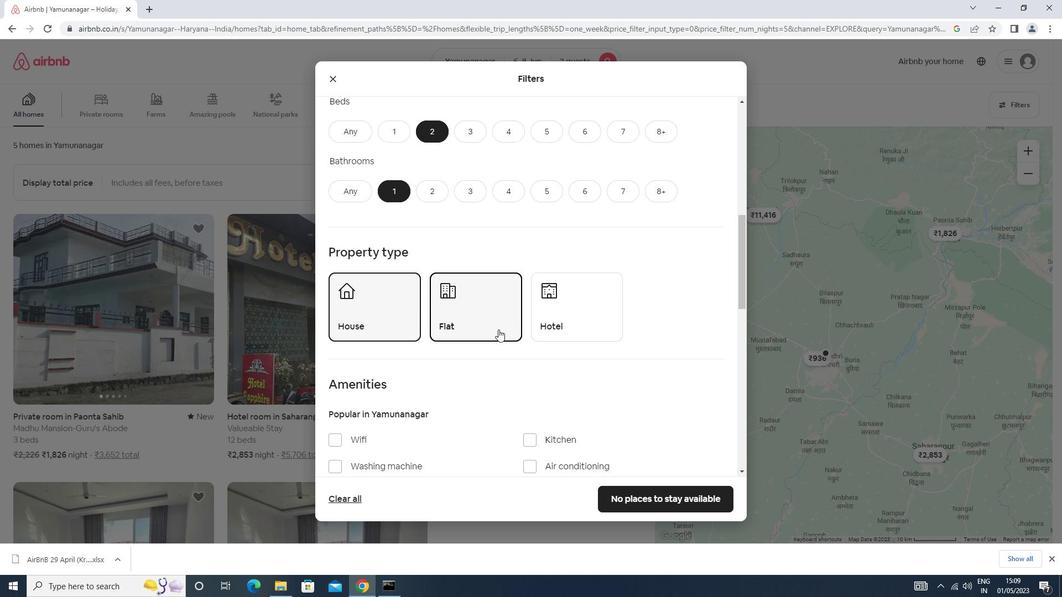 
Action: Mouse scrolled (498, 329) with delta (0, 0)
Screenshot: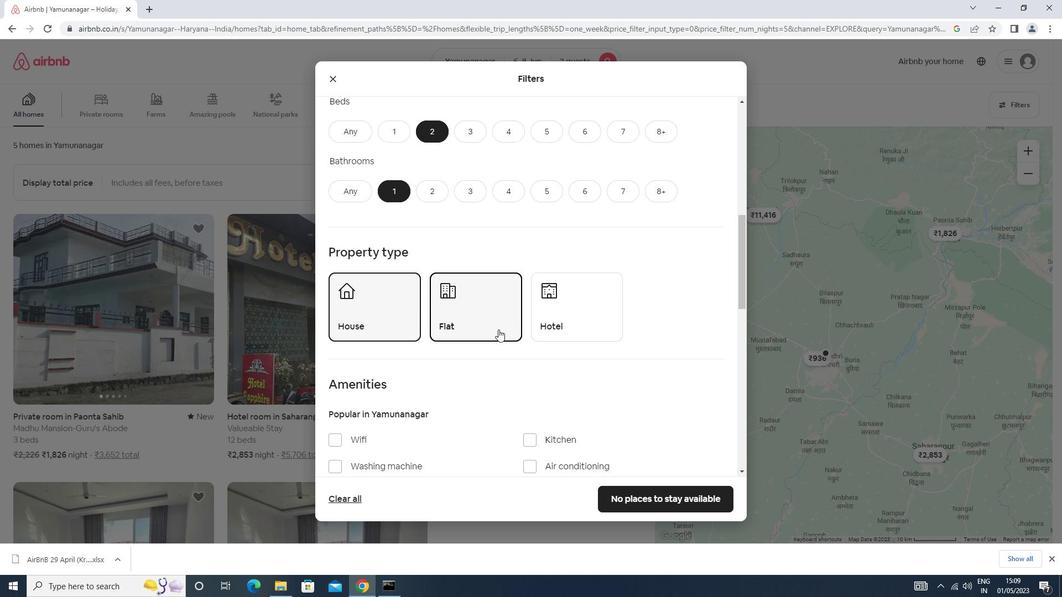 
Action: Mouse scrolled (498, 329) with delta (0, 0)
Screenshot: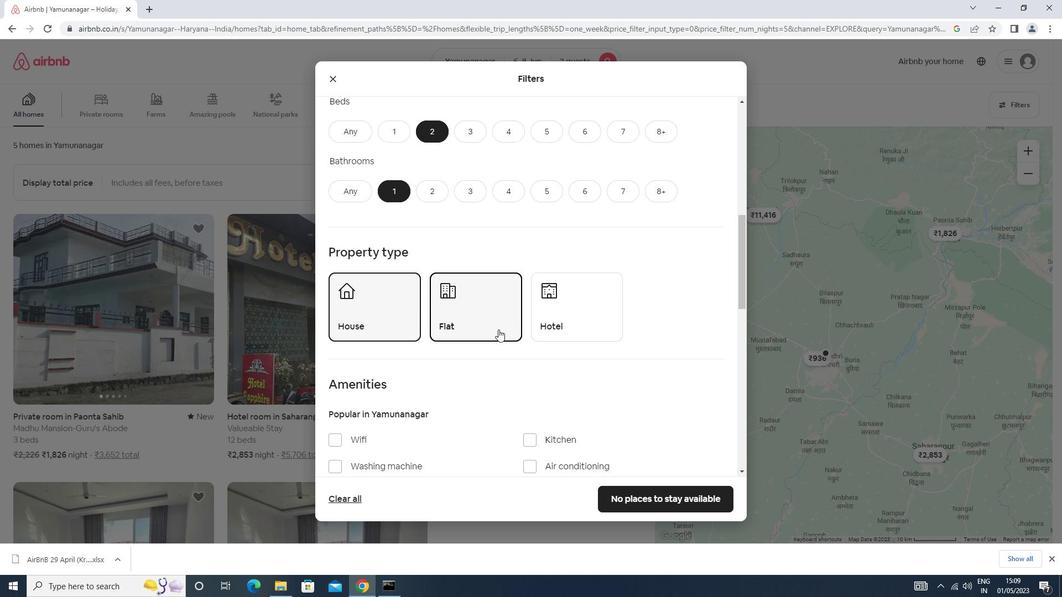 
Action: Mouse moved to (351, 270)
Screenshot: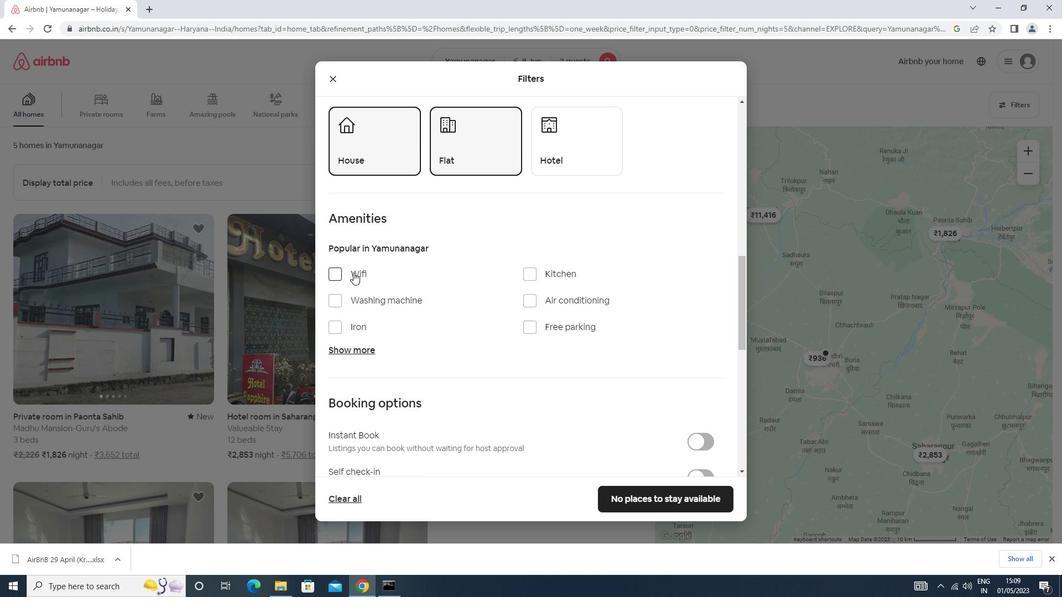 
Action: Mouse pressed left at (351, 270)
Screenshot: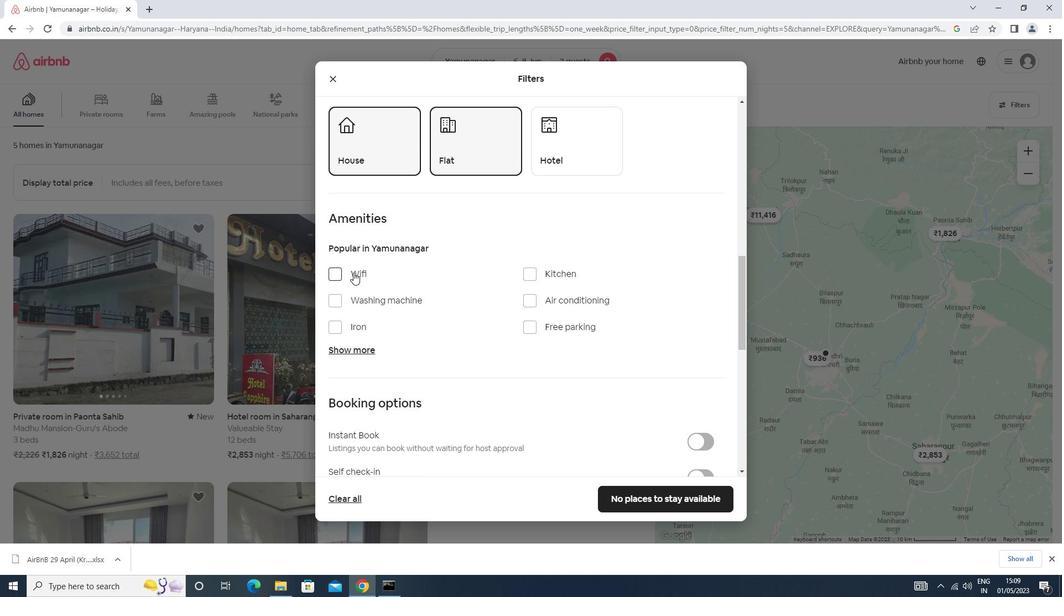 
Action: Mouse moved to (357, 300)
Screenshot: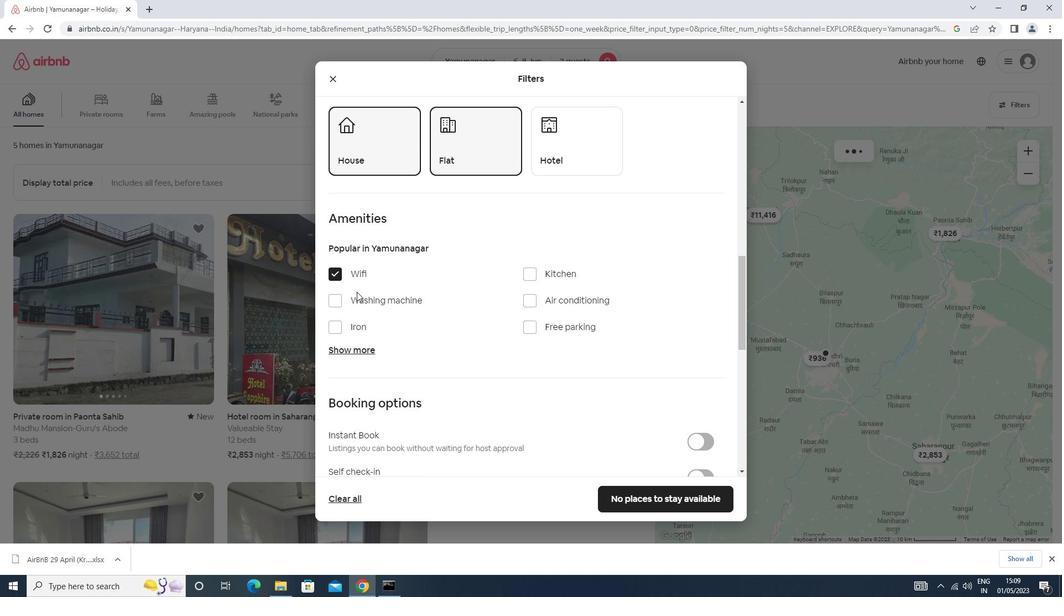 
Action: Mouse pressed left at (357, 300)
Screenshot: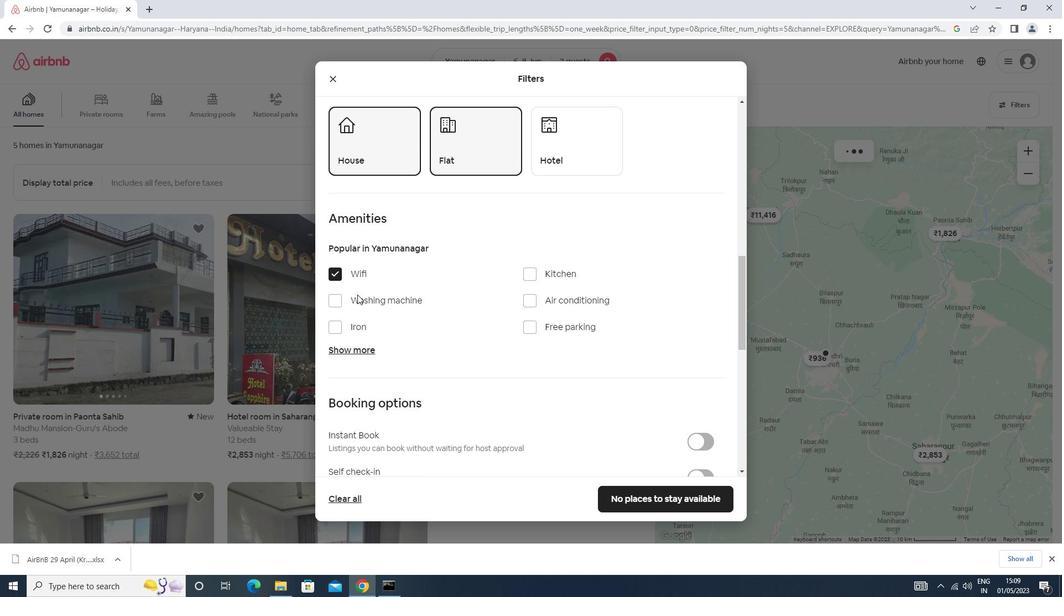 
Action: Mouse moved to (363, 298)
Screenshot: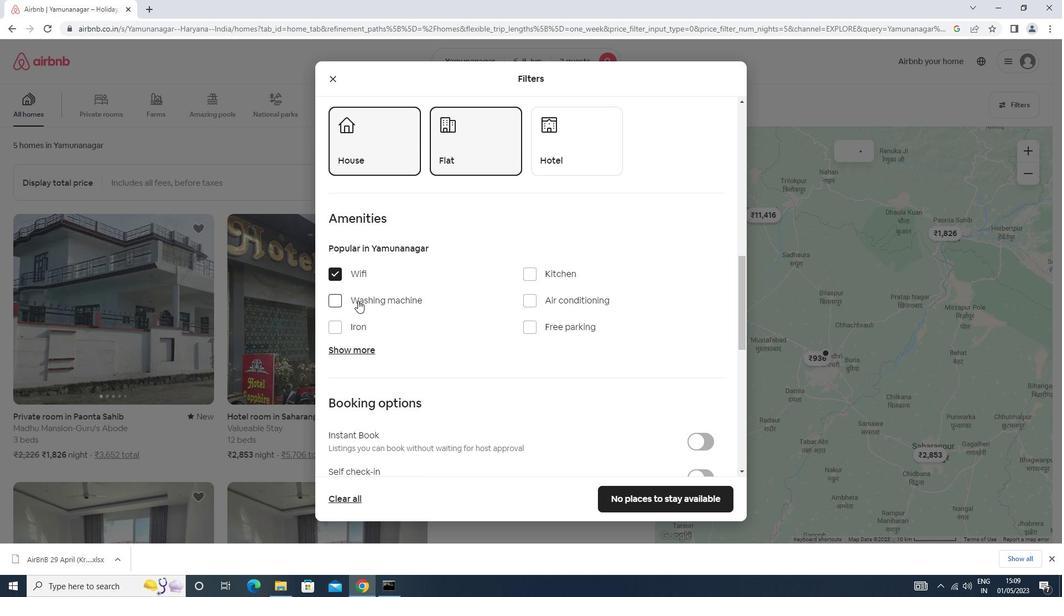 
Action: Mouse scrolled (363, 297) with delta (0, 0)
Screenshot: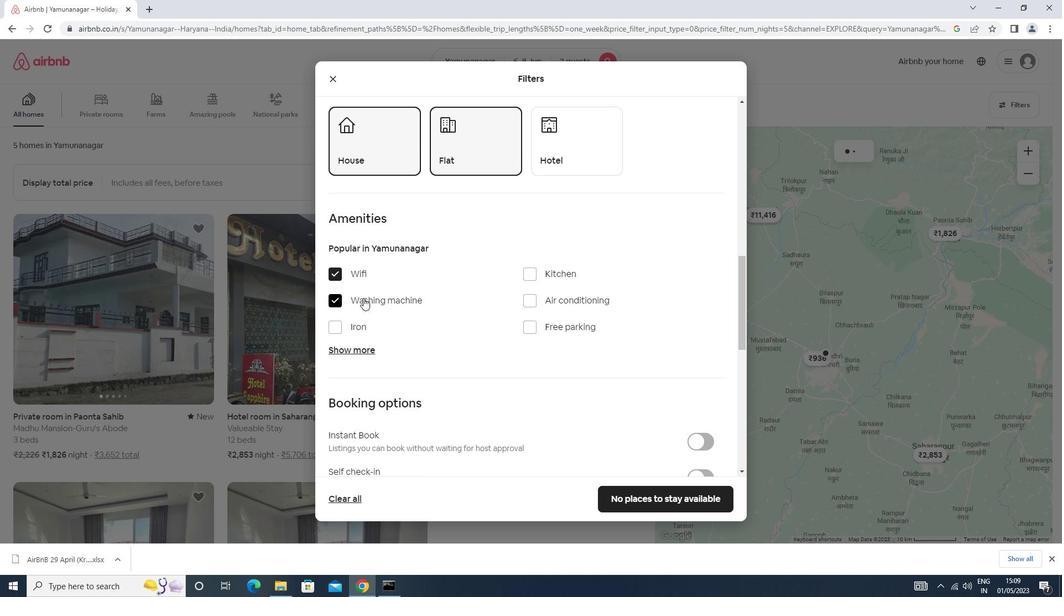 
Action: Mouse scrolled (363, 297) with delta (0, 0)
Screenshot: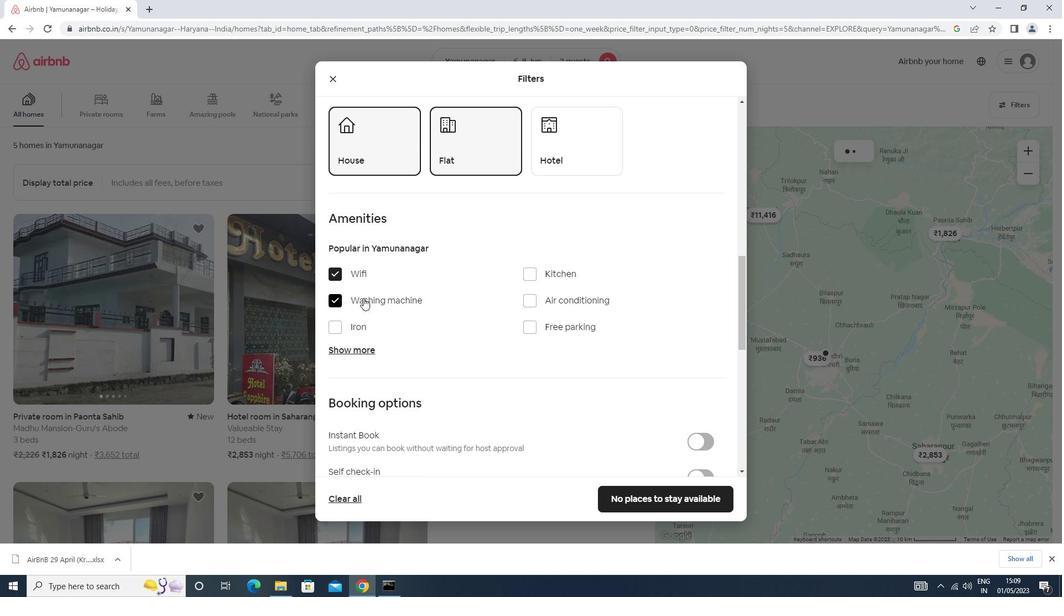 
Action: Mouse scrolled (363, 297) with delta (0, 0)
Screenshot: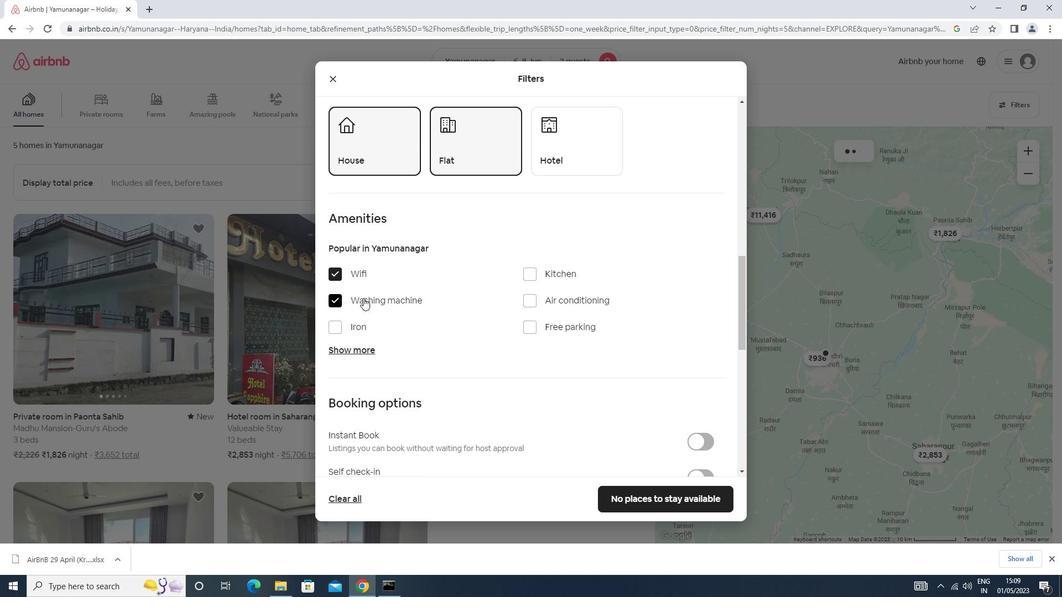 
Action: Mouse moved to (705, 311)
Screenshot: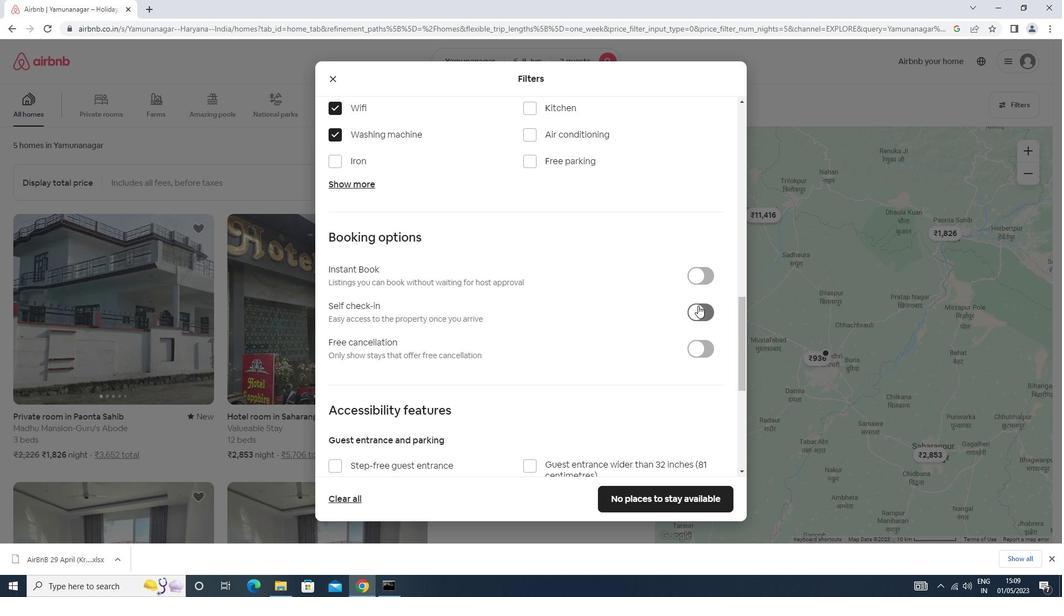 
Action: Mouse pressed left at (705, 311)
Screenshot: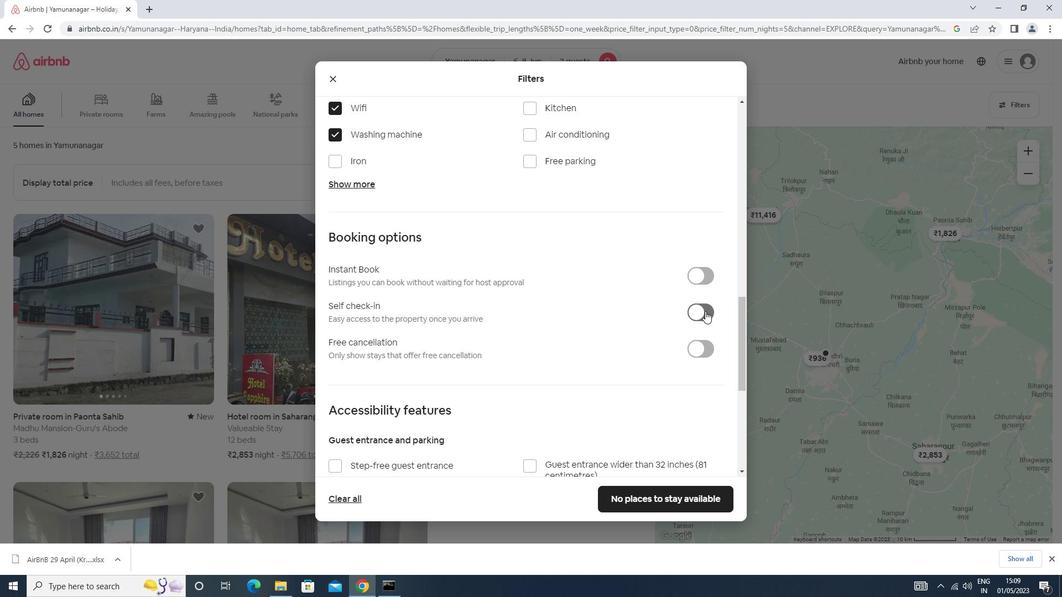 
Action: Mouse scrolled (705, 310) with delta (0, 0)
Screenshot: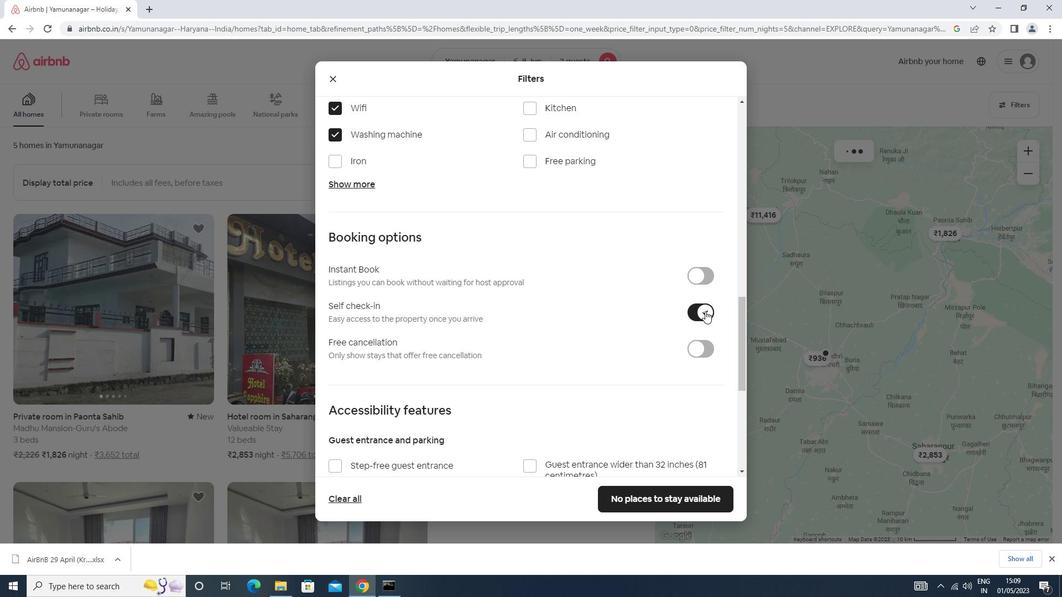 
Action: Mouse moved to (705, 312)
Screenshot: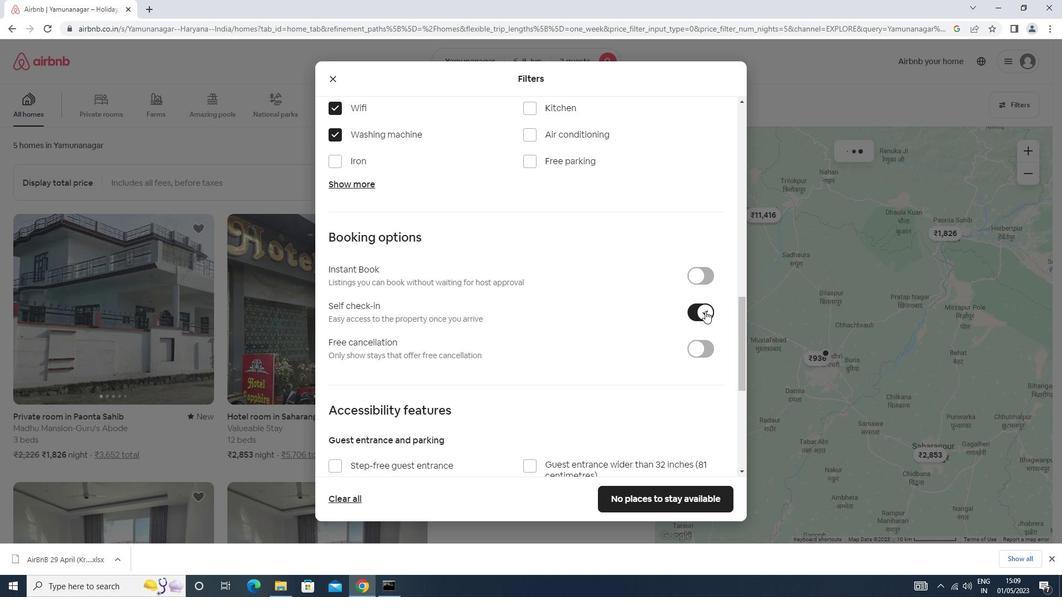 
Action: Mouse scrolled (705, 311) with delta (0, 0)
Screenshot: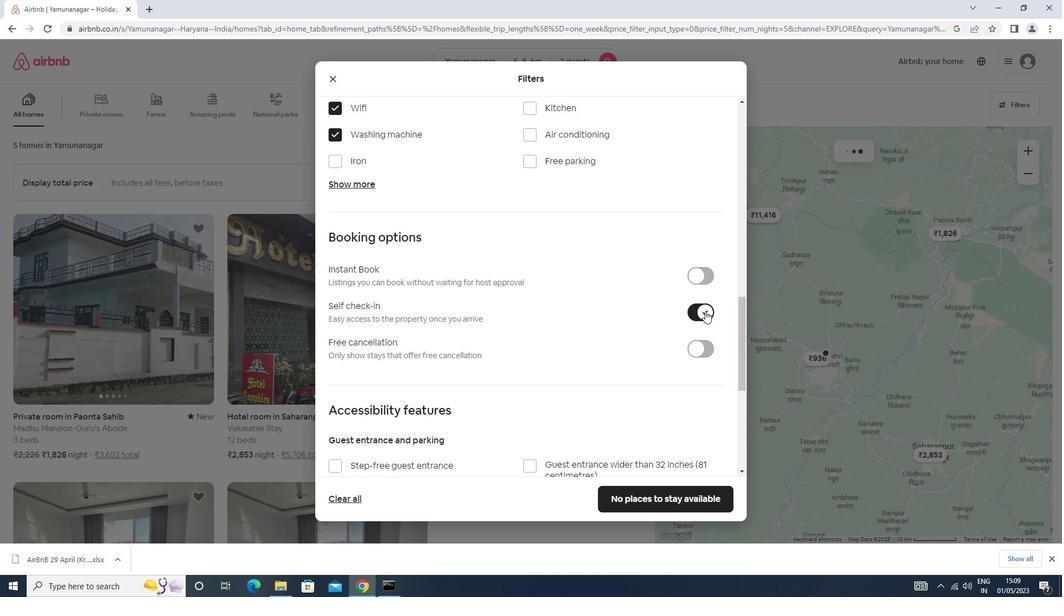 
Action: Mouse scrolled (705, 311) with delta (0, 0)
Screenshot: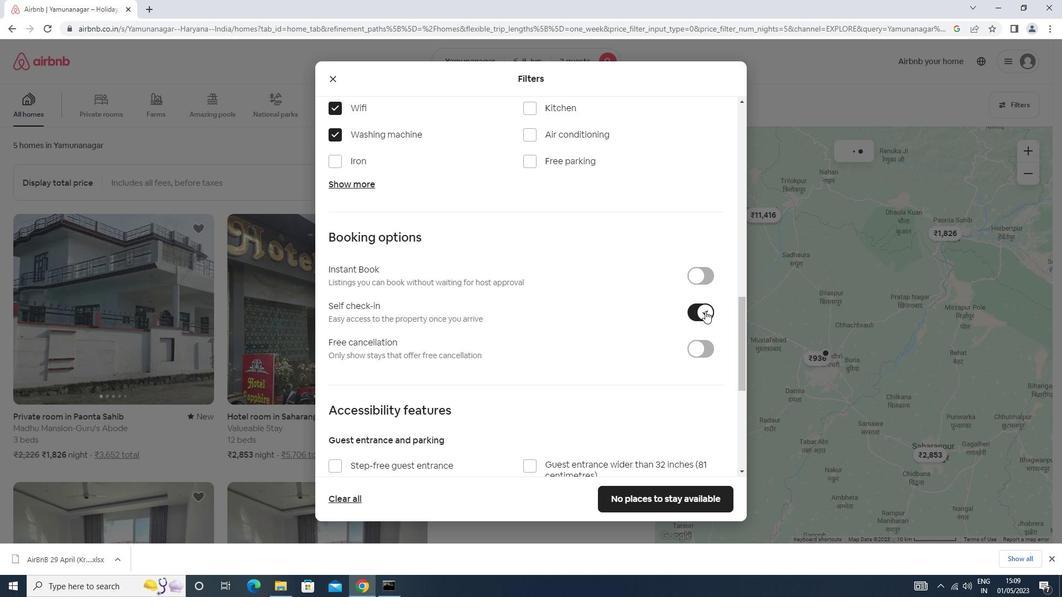 
Action: Mouse moved to (705, 312)
Screenshot: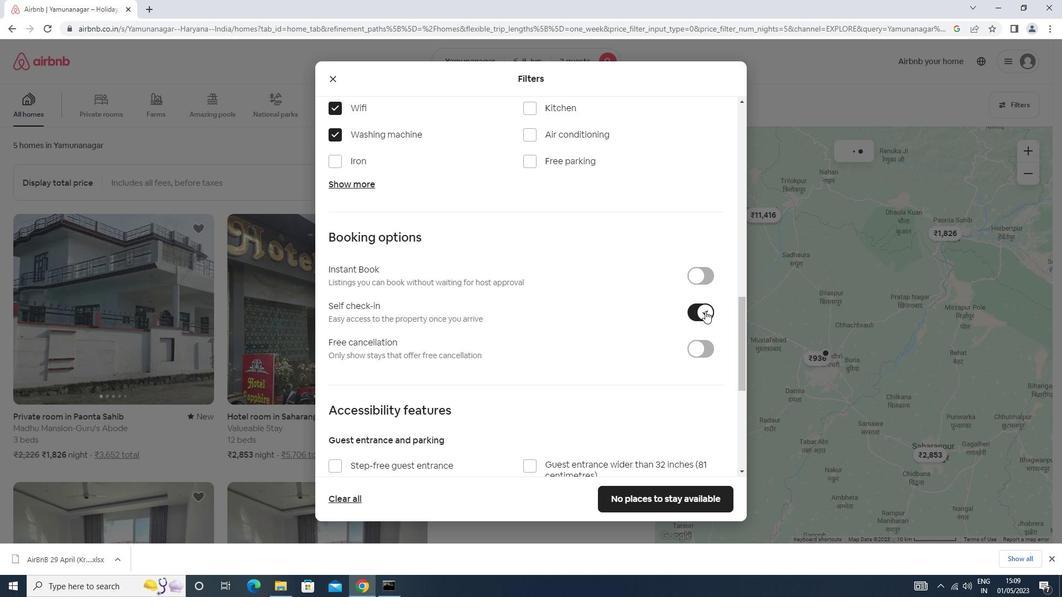 
Action: Mouse scrolled (705, 311) with delta (0, 0)
Screenshot: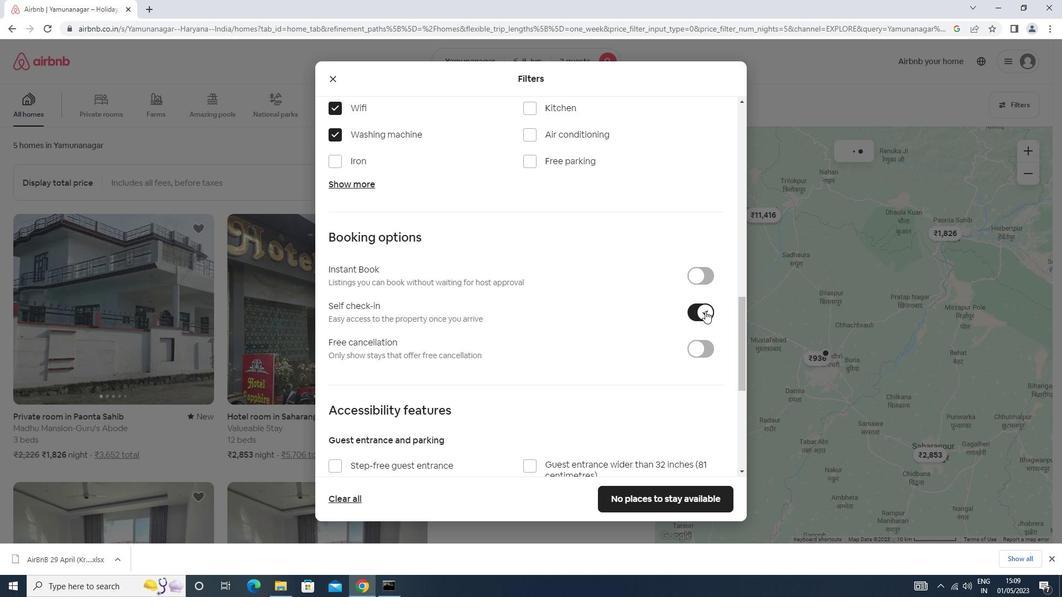 
Action: Mouse scrolled (705, 311) with delta (0, 0)
Screenshot: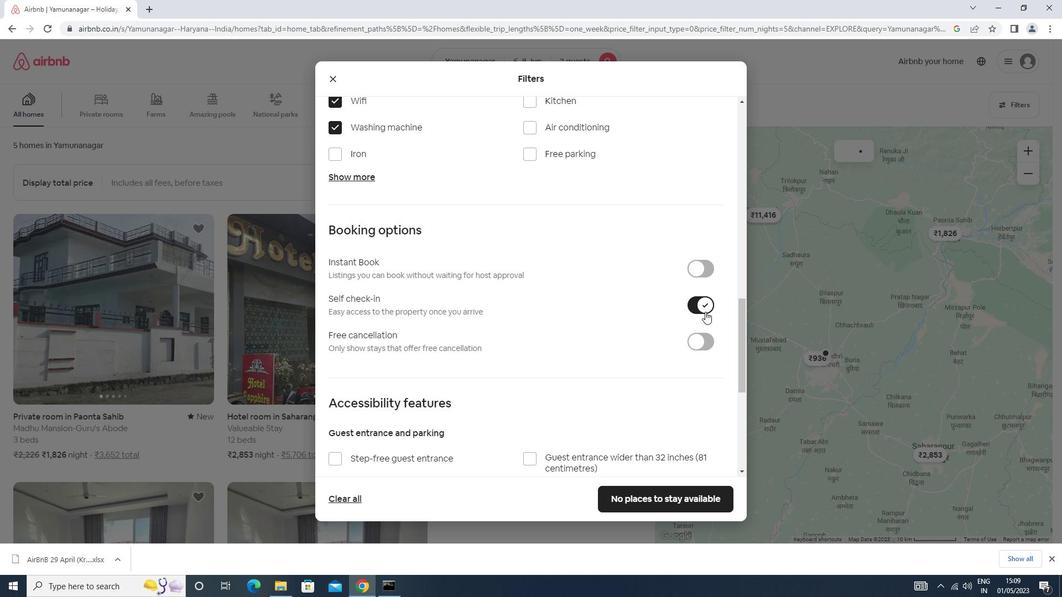 
Action: Mouse scrolled (705, 311) with delta (0, 0)
Screenshot: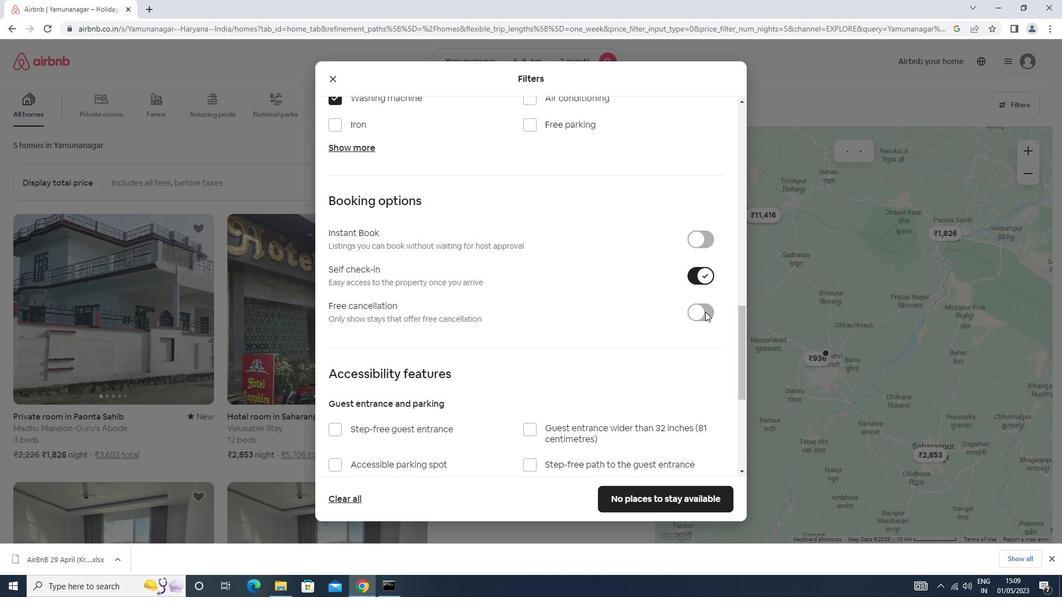 
Action: Mouse moved to (704, 313)
Screenshot: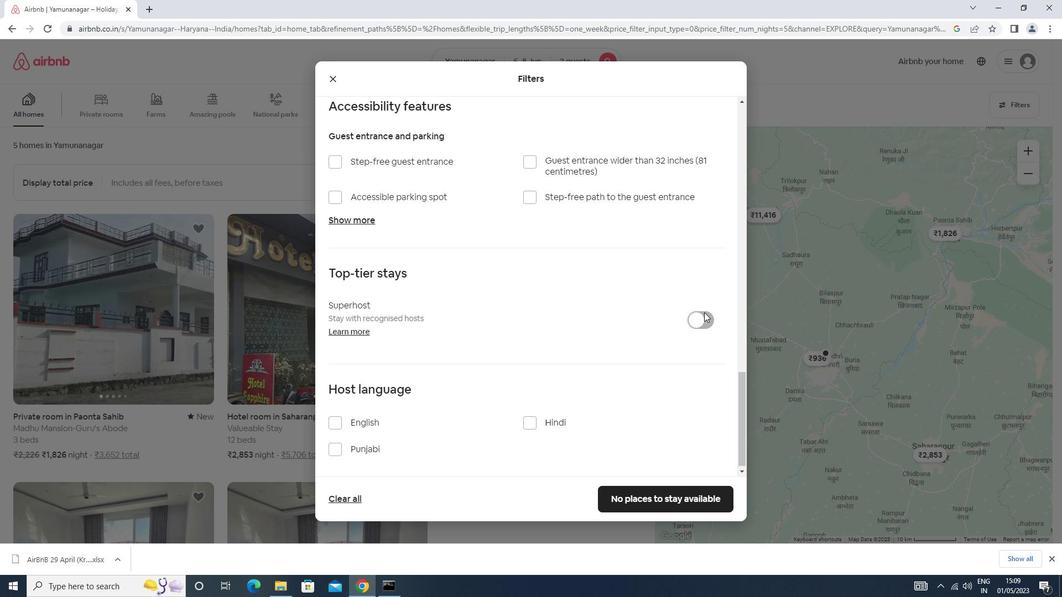 
Action: Mouse scrolled (704, 312) with delta (0, 0)
Screenshot: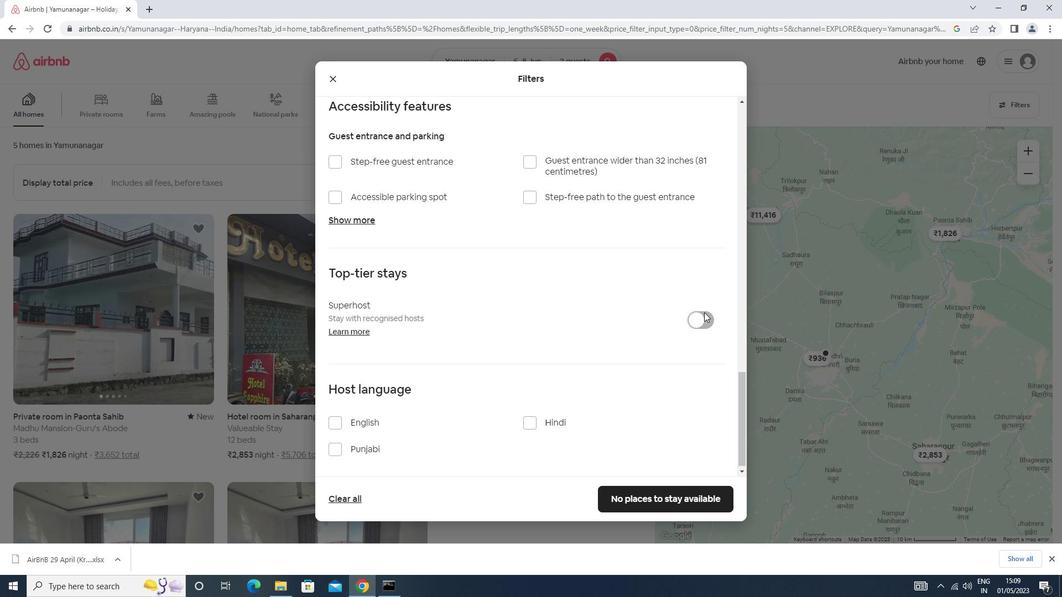 
Action: Mouse scrolled (704, 312) with delta (0, 0)
Screenshot: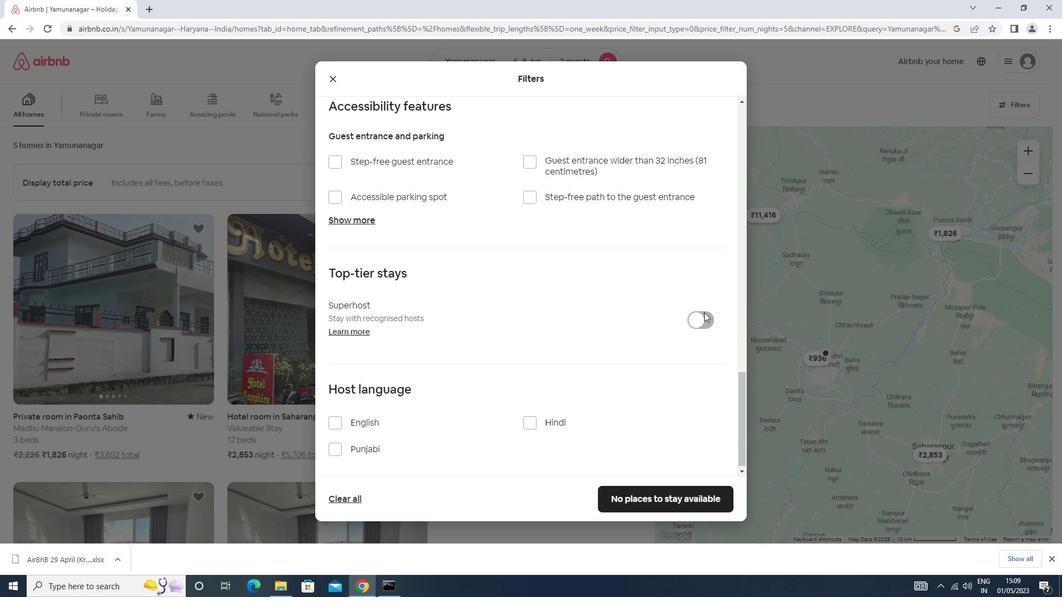 
Action: Mouse moved to (703, 313)
Screenshot: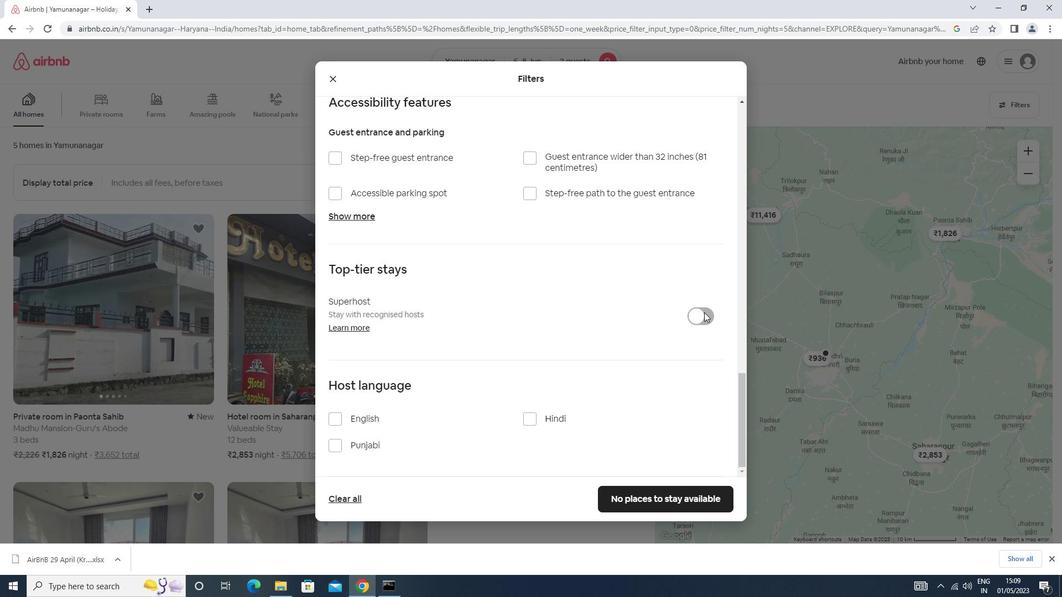 
Action: Mouse scrolled (703, 313) with delta (0, 0)
Screenshot: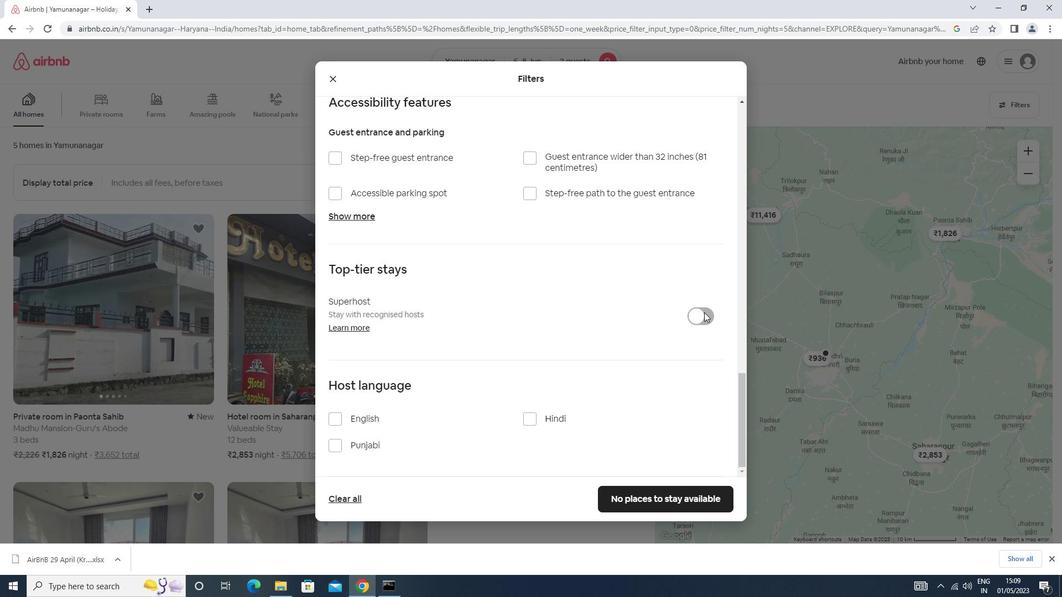 
Action: Mouse scrolled (703, 313) with delta (0, 0)
Screenshot: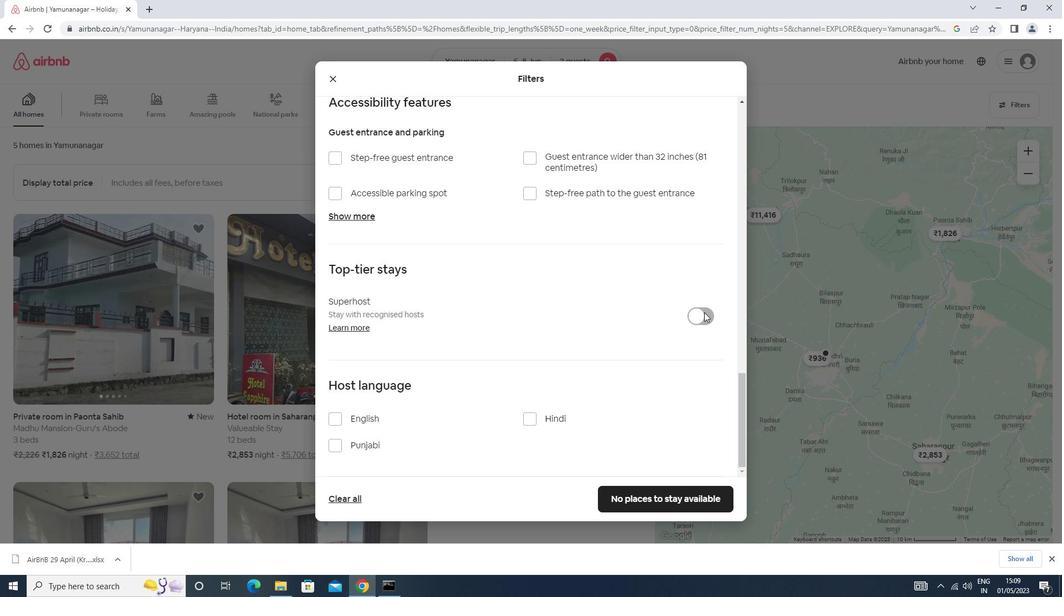 
Action: Mouse moved to (702, 314)
Screenshot: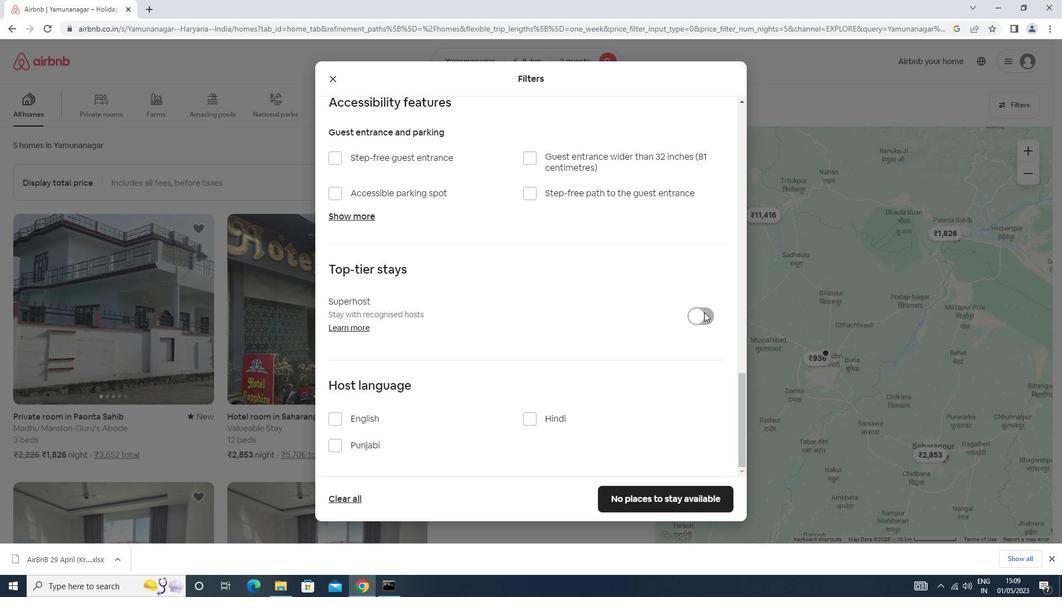 
Action: Mouse scrolled (702, 314) with delta (0, 0)
Screenshot: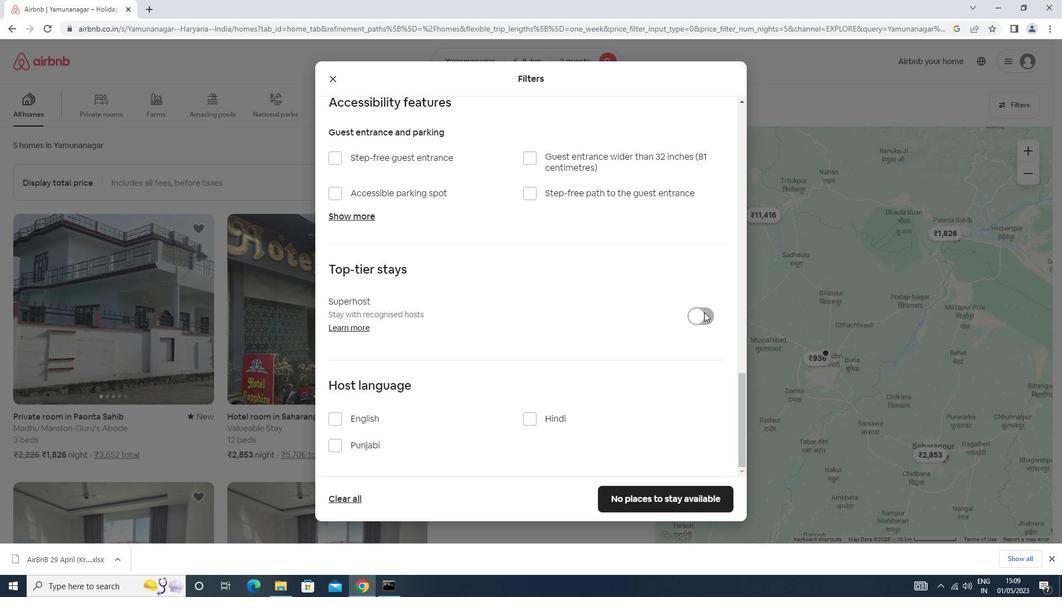 
Action: Mouse moved to (351, 418)
Screenshot: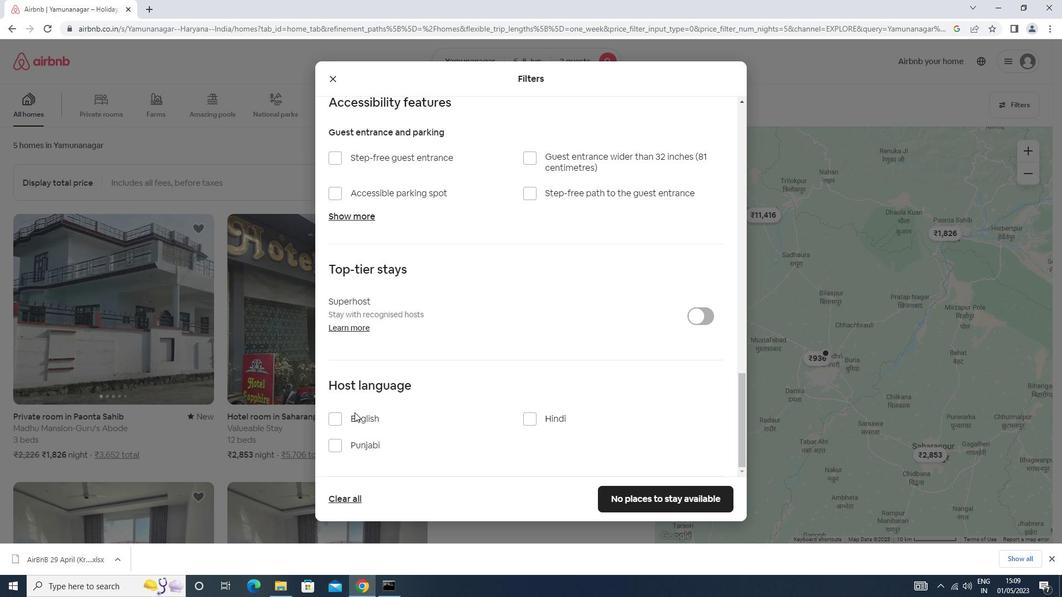 
Action: Mouse pressed left at (351, 418)
Screenshot: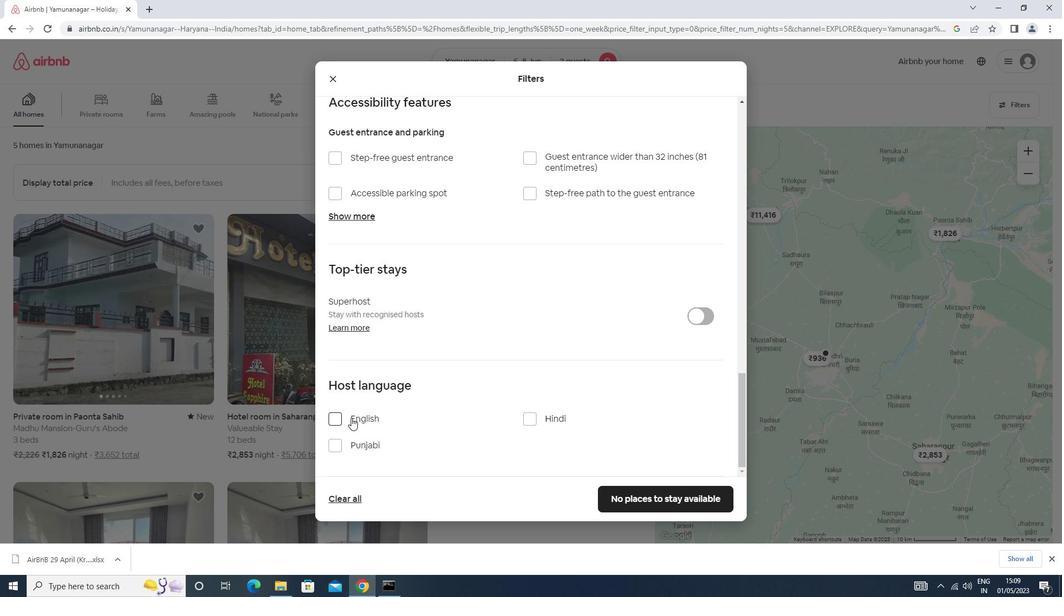 
Action: Mouse moved to (630, 495)
Screenshot: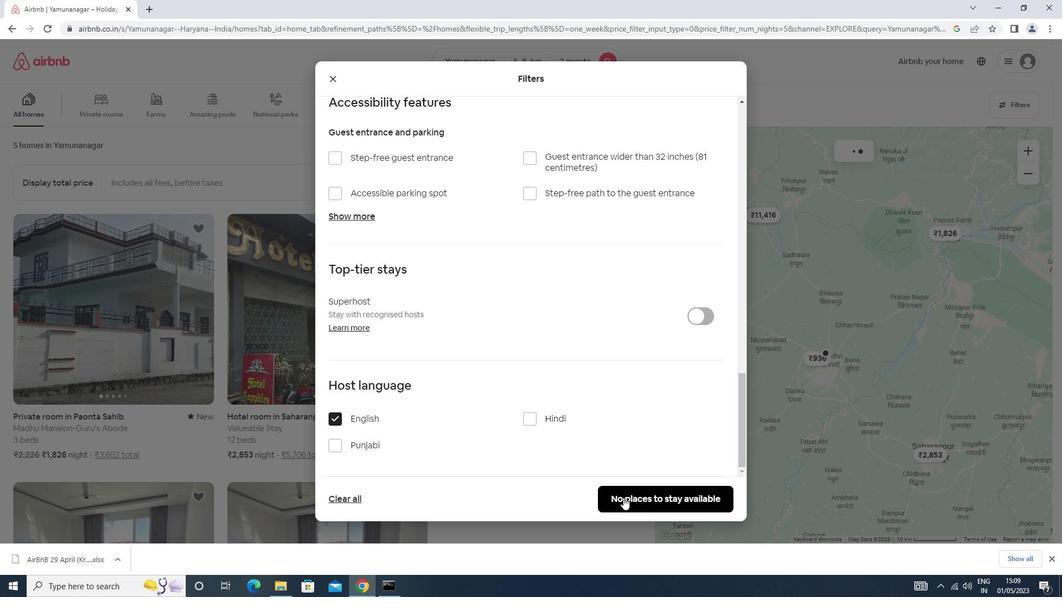 
Action: Mouse pressed left at (630, 495)
Screenshot: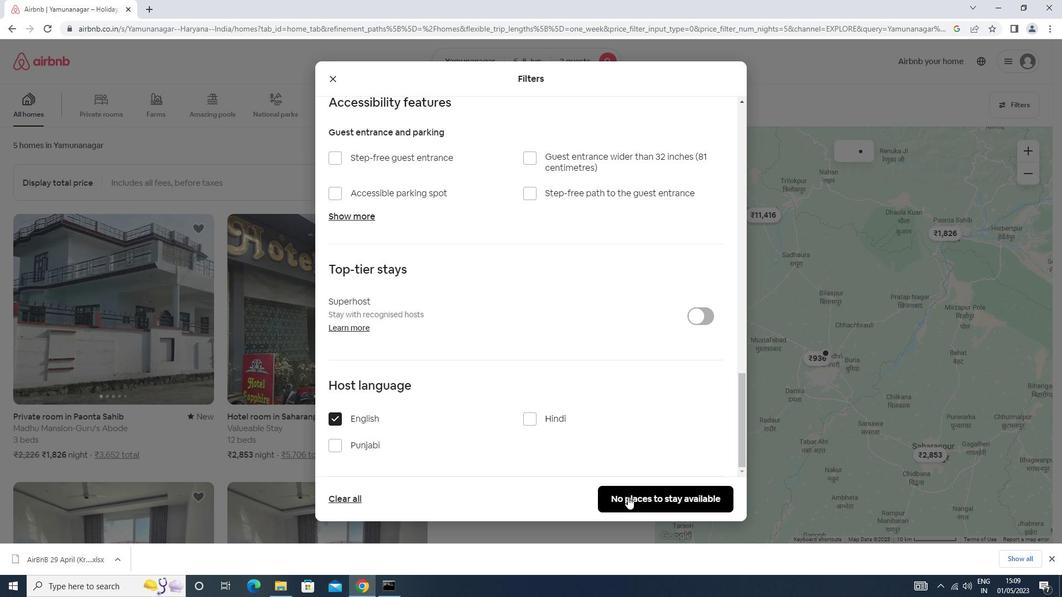 
Action: Mouse moved to (630, 492)
Screenshot: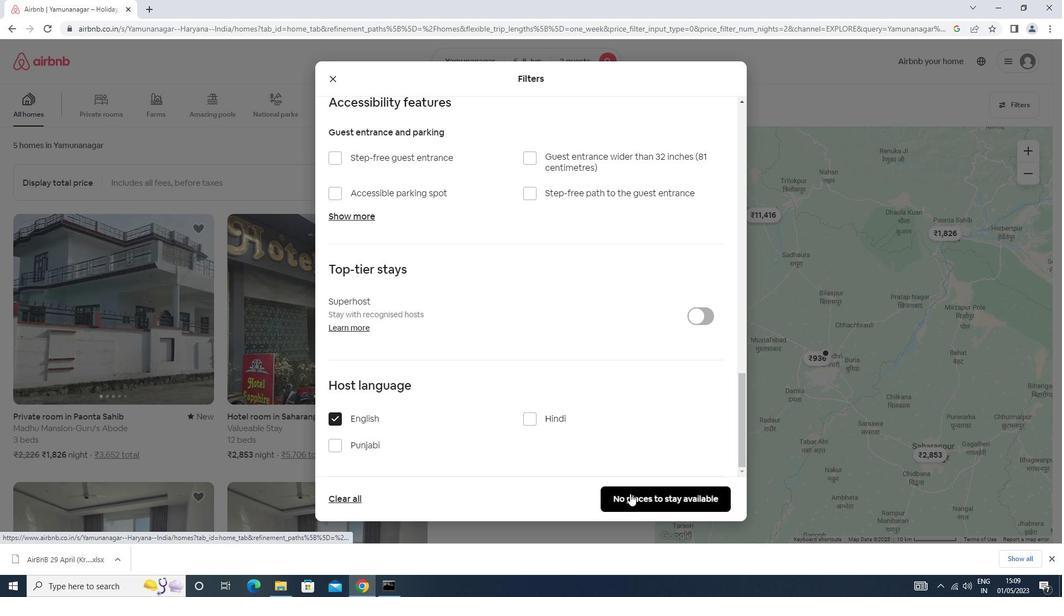 
